 Task: Set up alerts for new listings in Denver, Colorado, within specific school districts.
Action: Mouse pressed left at (271, 234)
Screenshot: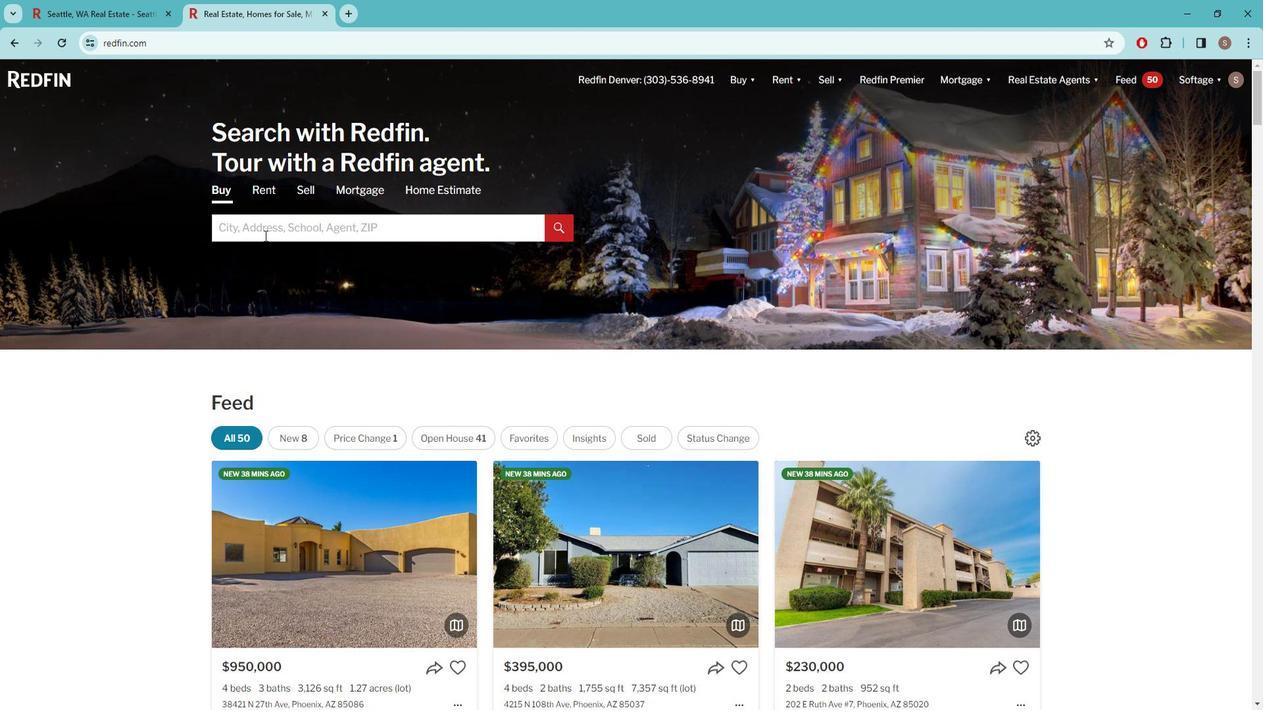 
Action: Key pressed d<Key.caps_lock>ENVER
Screenshot: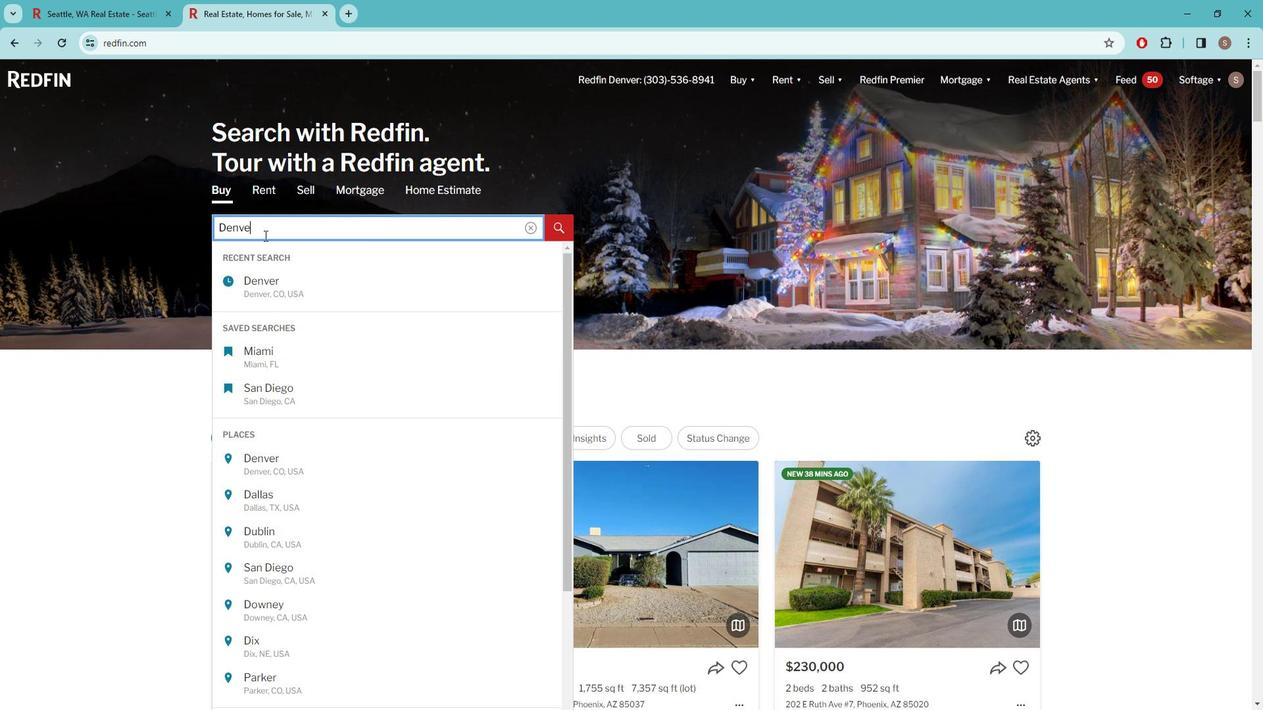 
Action: Mouse moved to (276, 277)
Screenshot: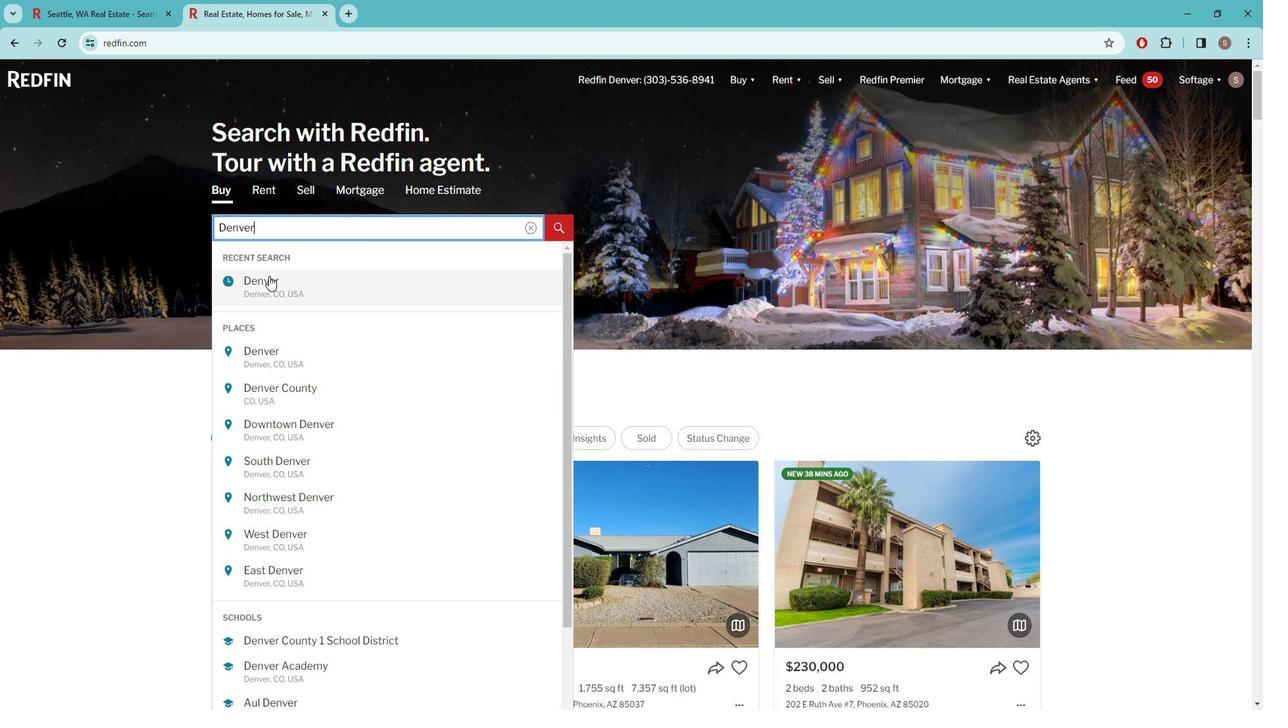 
Action: Mouse pressed left at (276, 277)
Screenshot: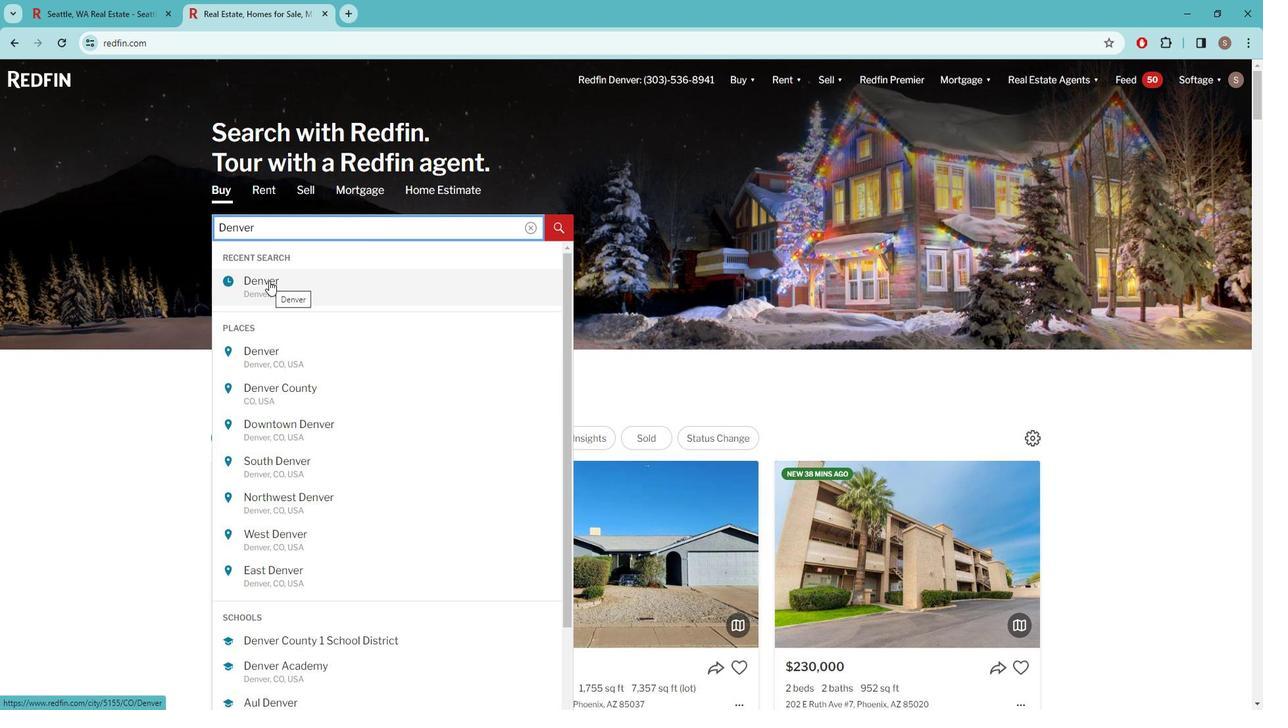 
Action: Mouse moved to (1111, 165)
Screenshot: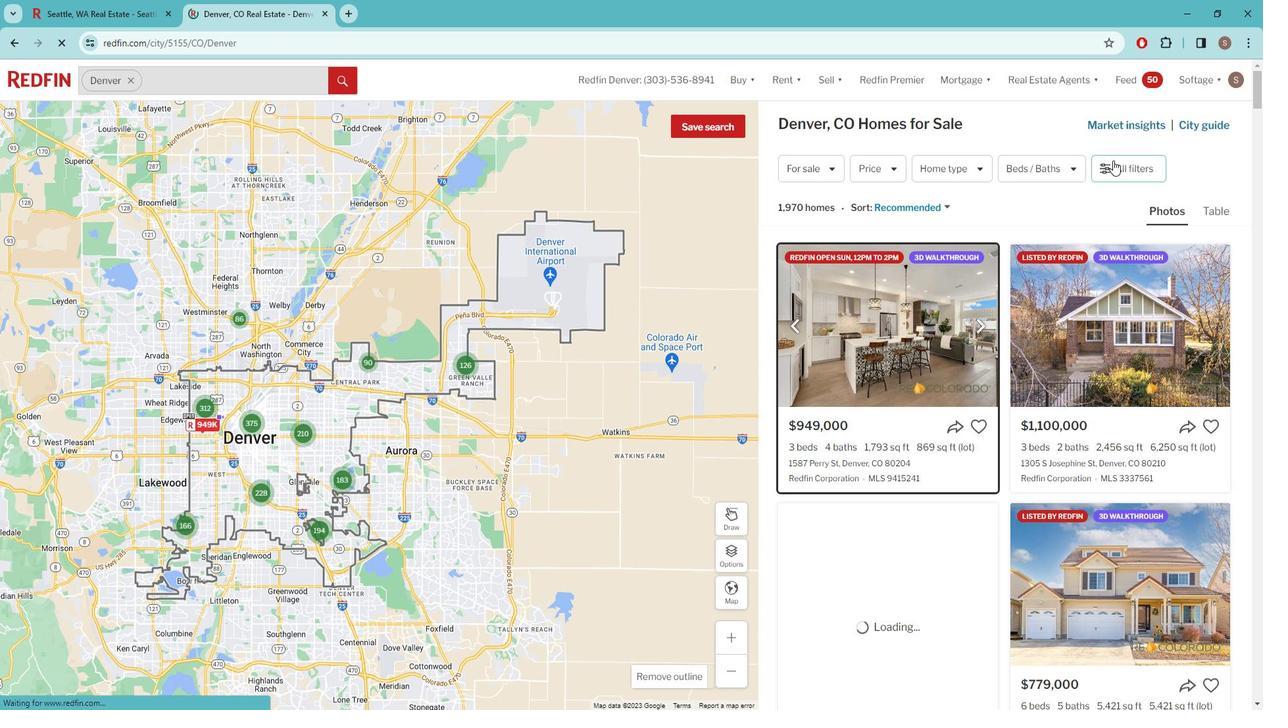 
Action: Mouse pressed left at (1111, 165)
Screenshot: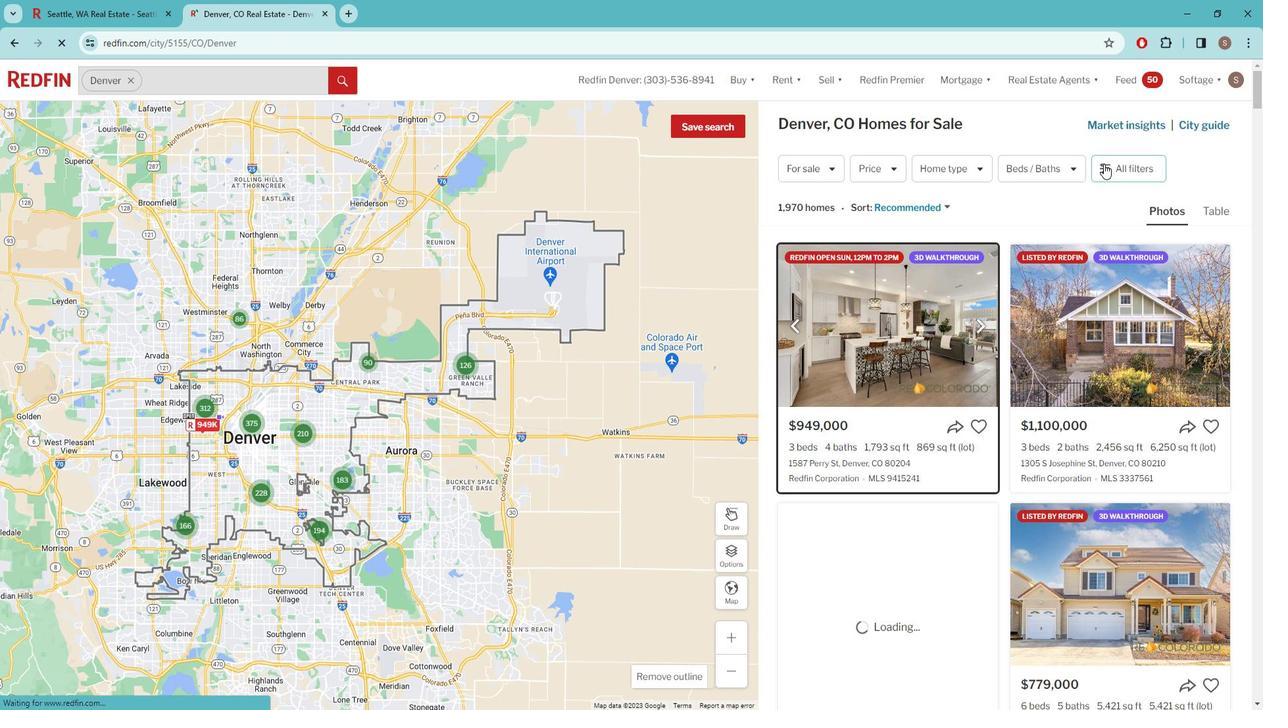 
Action: Mouse pressed left at (1111, 165)
Screenshot: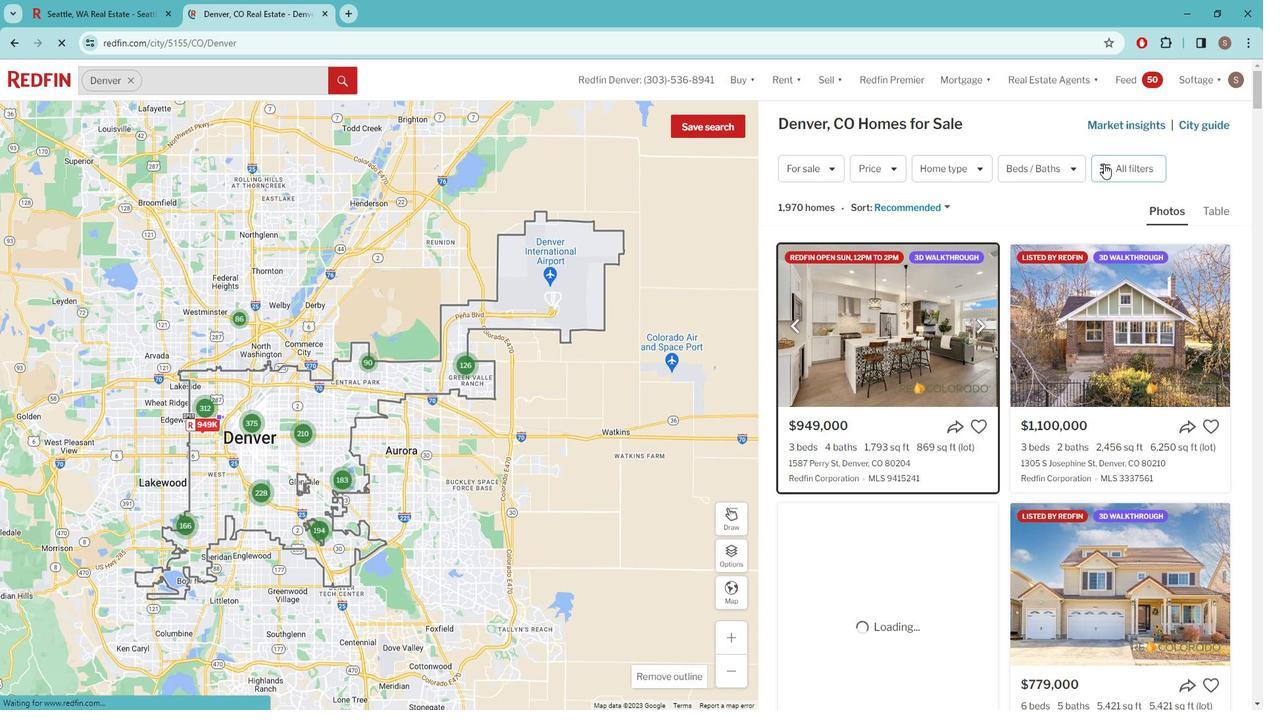 
Action: Mouse moved to (1105, 167)
Screenshot: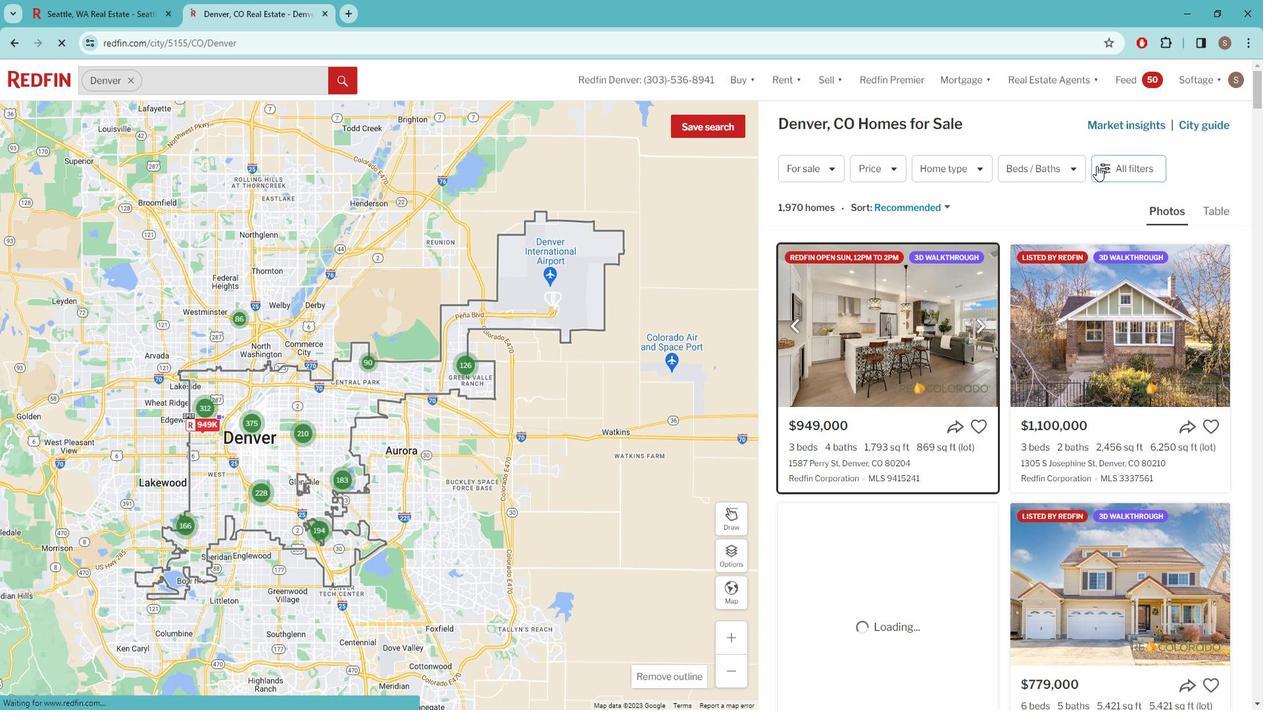 
Action: Mouse pressed left at (1105, 167)
Screenshot: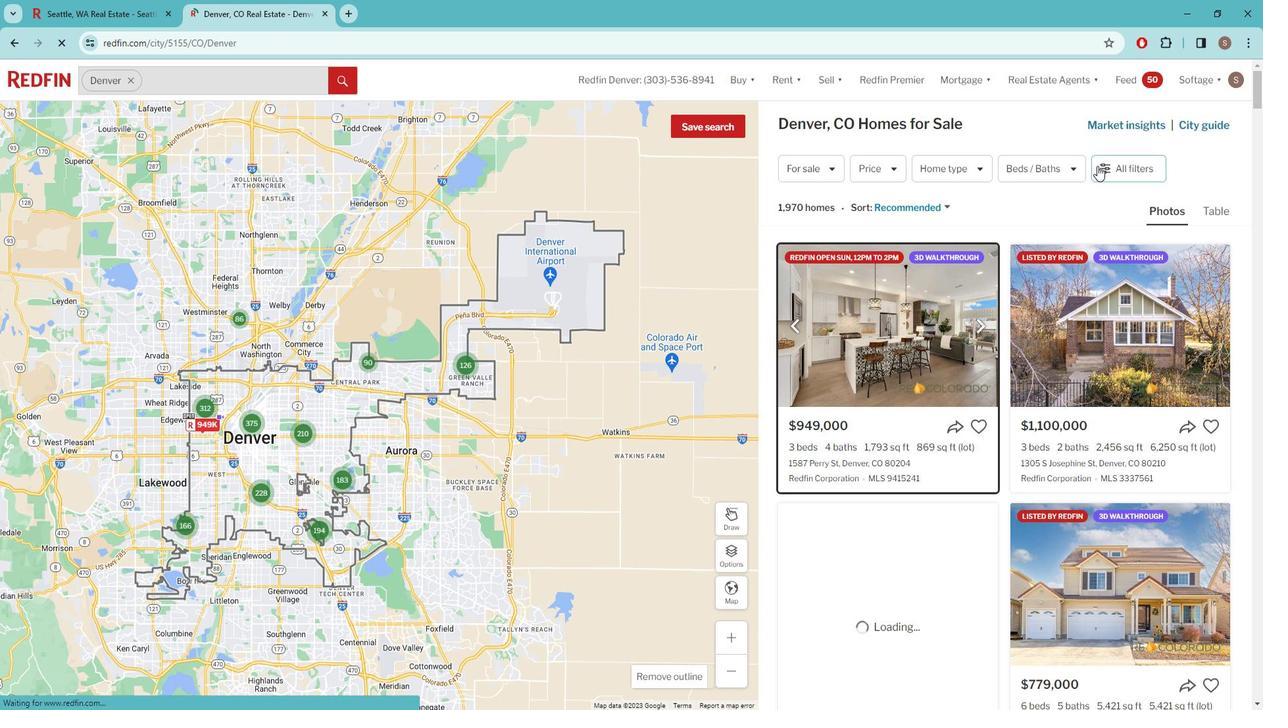 
Action: Mouse moved to (1120, 164)
Screenshot: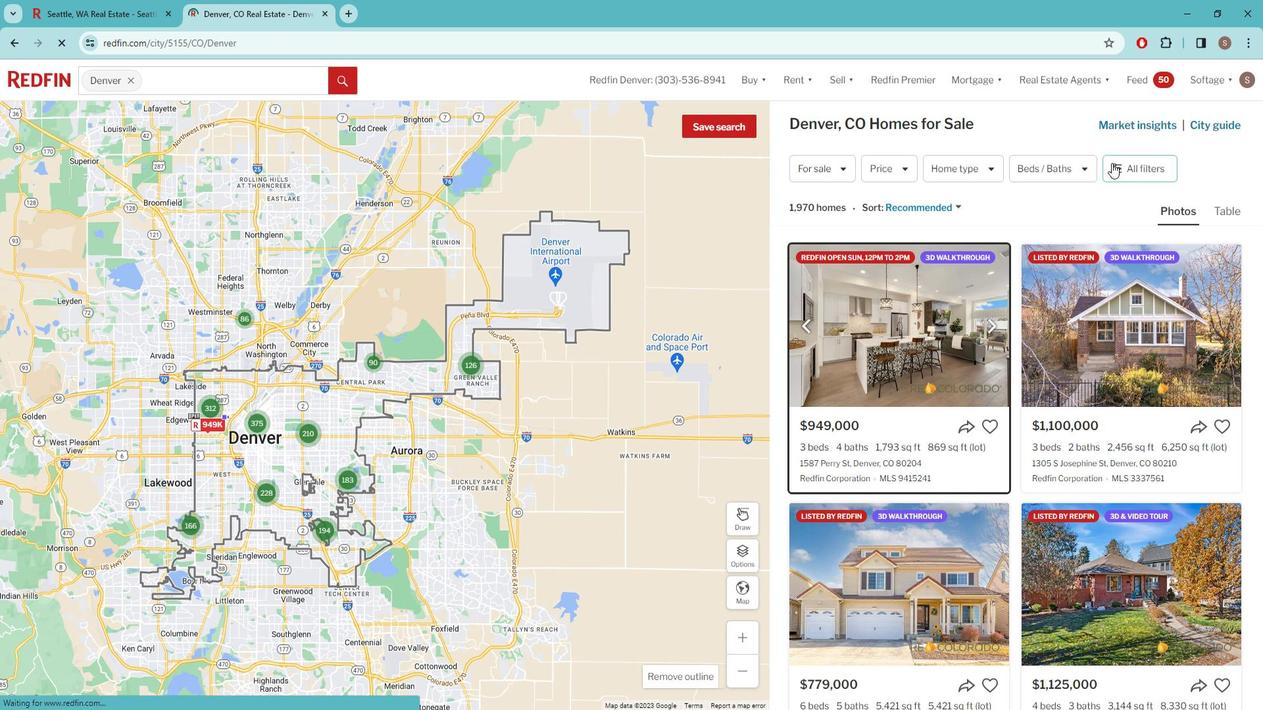 
Action: Mouse pressed left at (1120, 164)
Screenshot: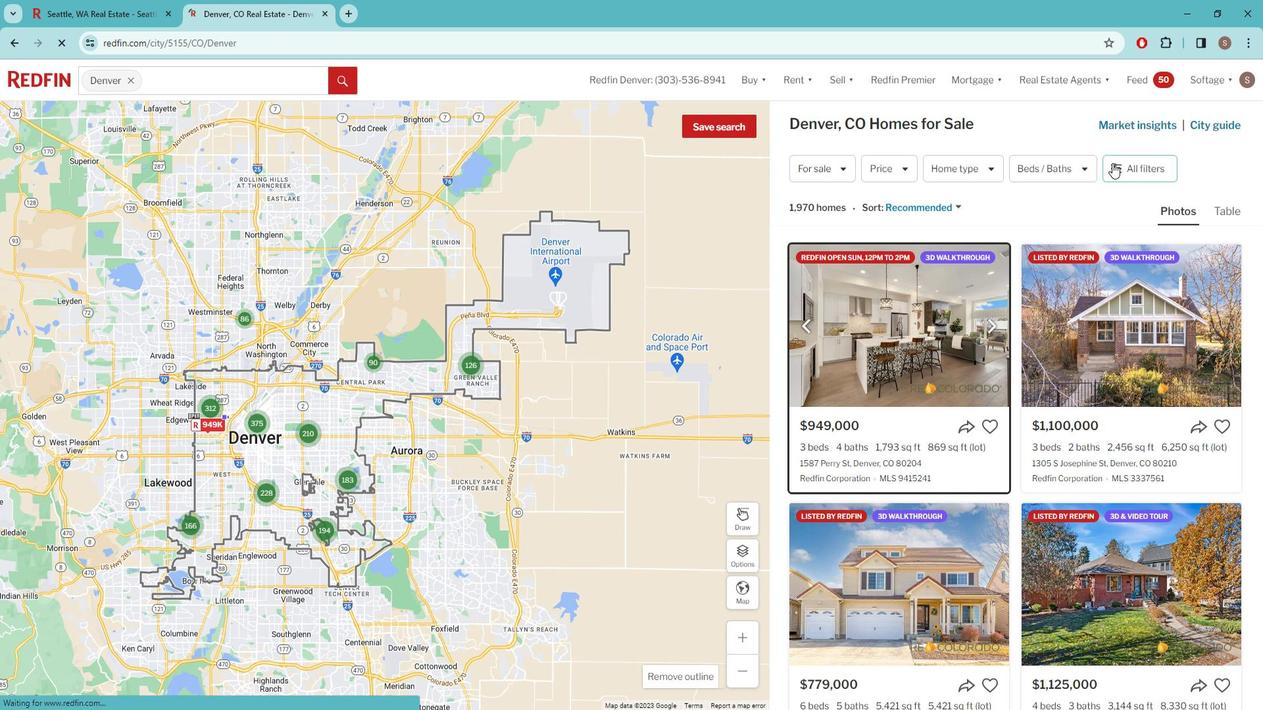 
Action: Mouse moved to (1101, 217)
Screenshot: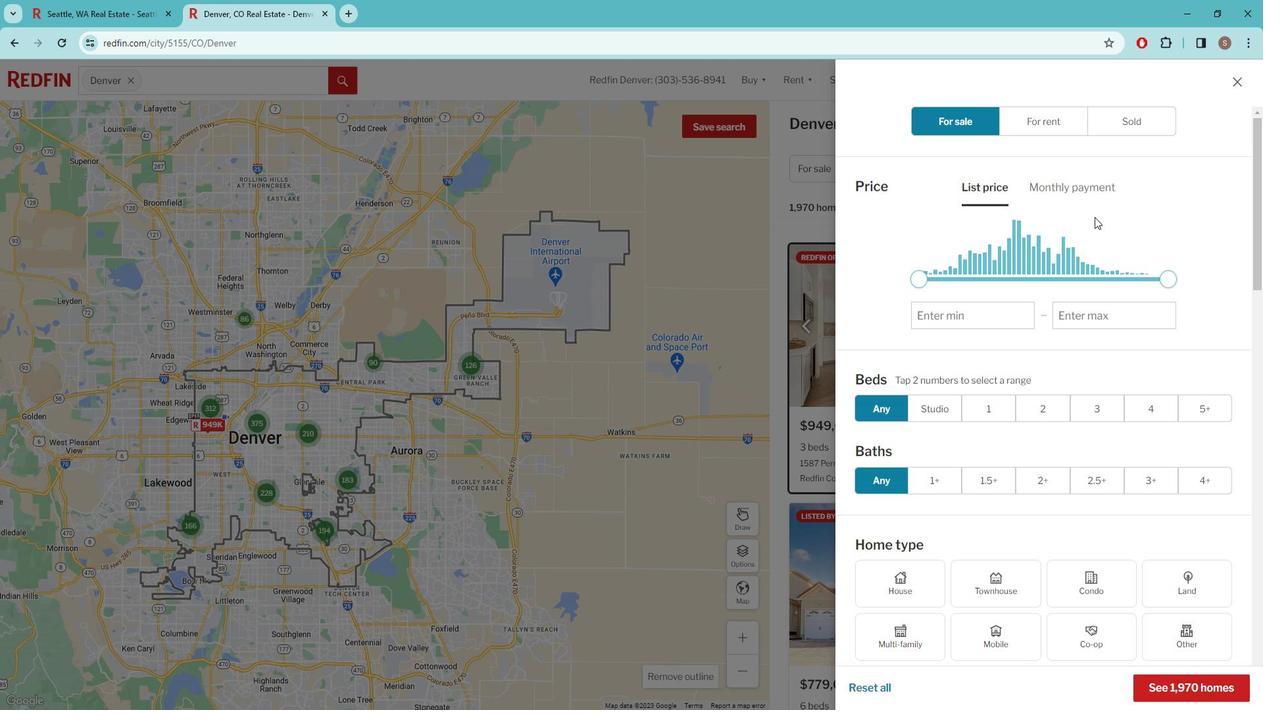 
Action: Mouse scrolled (1101, 216) with delta (0, 0)
Screenshot: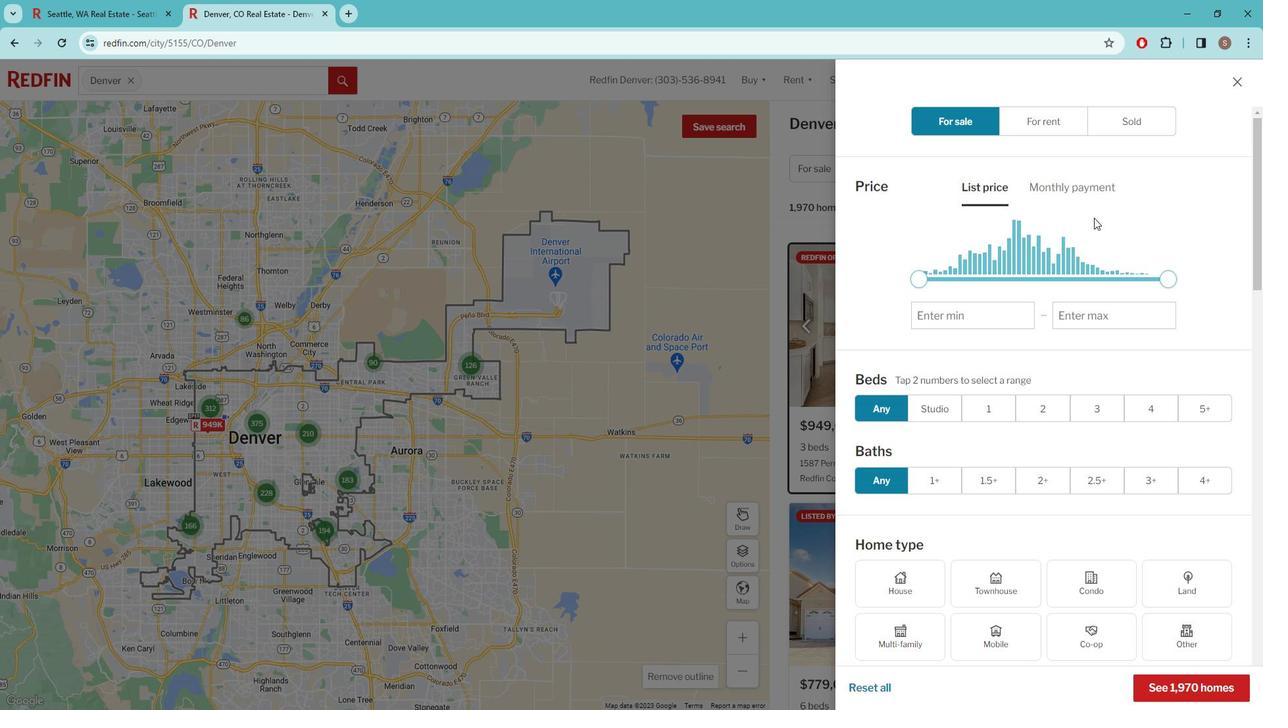 
Action: Mouse scrolled (1101, 216) with delta (0, 0)
Screenshot: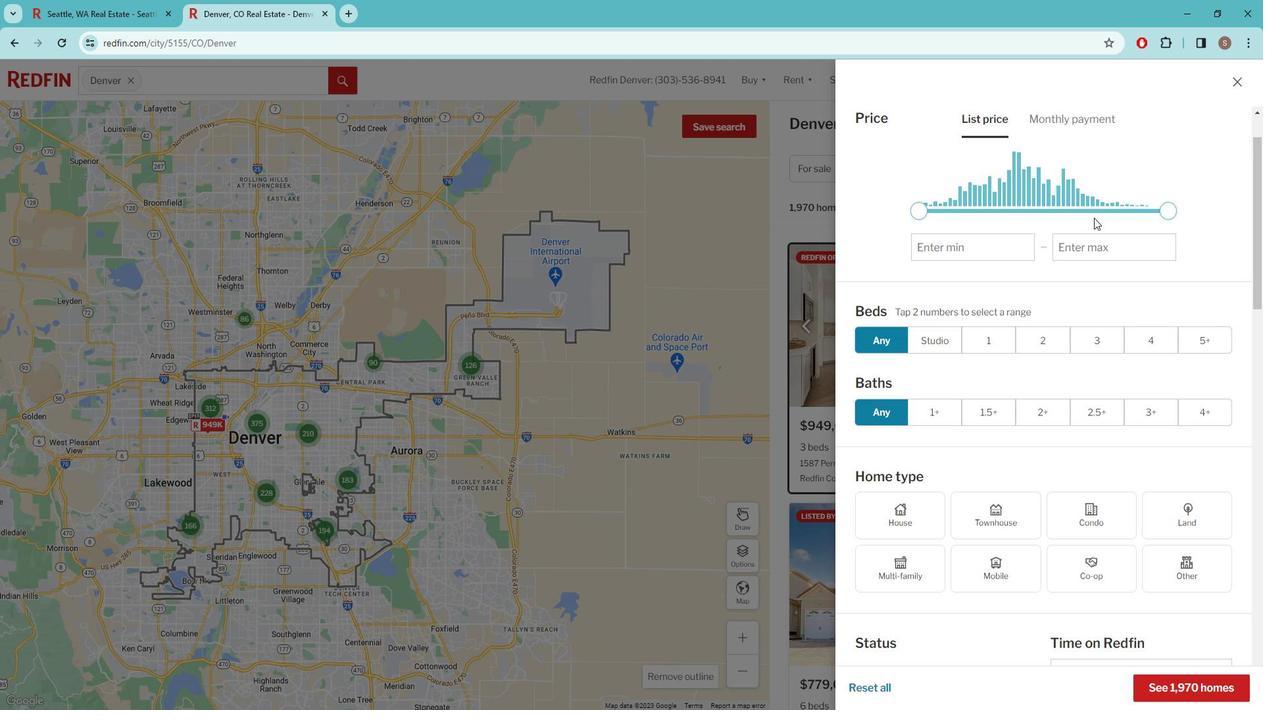
Action: Mouse moved to (1098, 219)
Screenshot: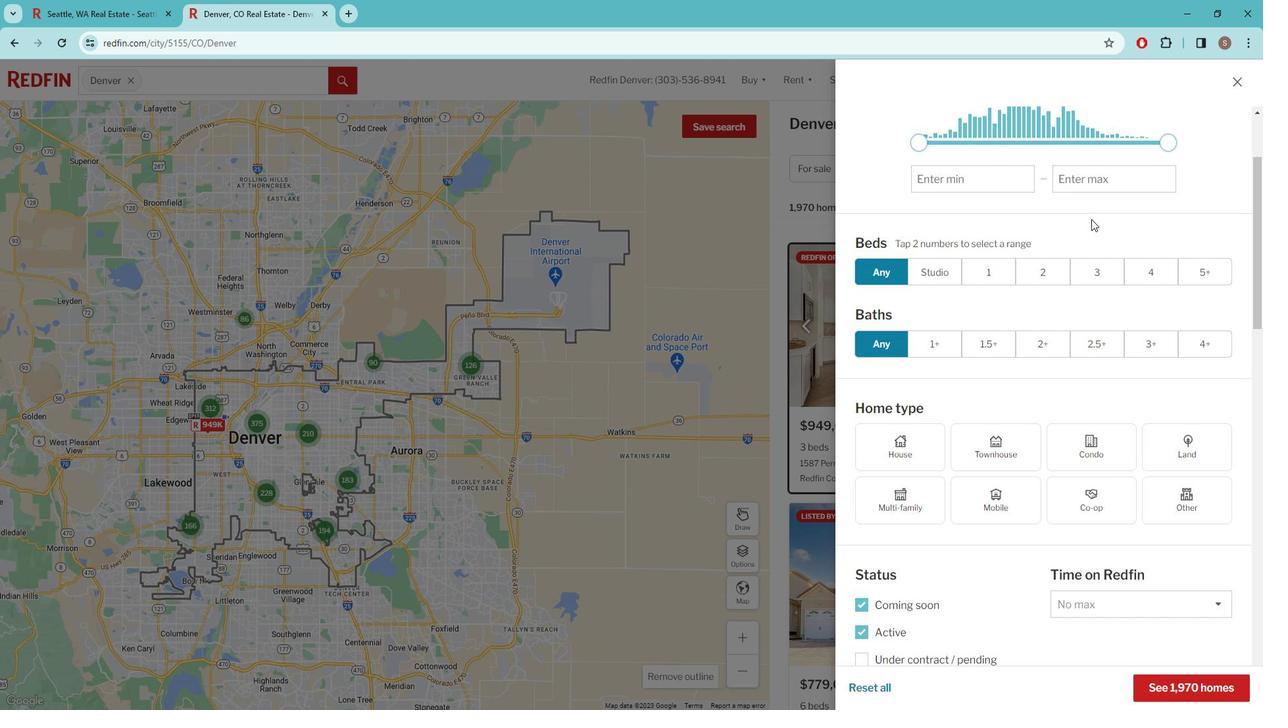 
Action: Mouse scrolled (1098, 218) with delta (0, 0)
Screenshot: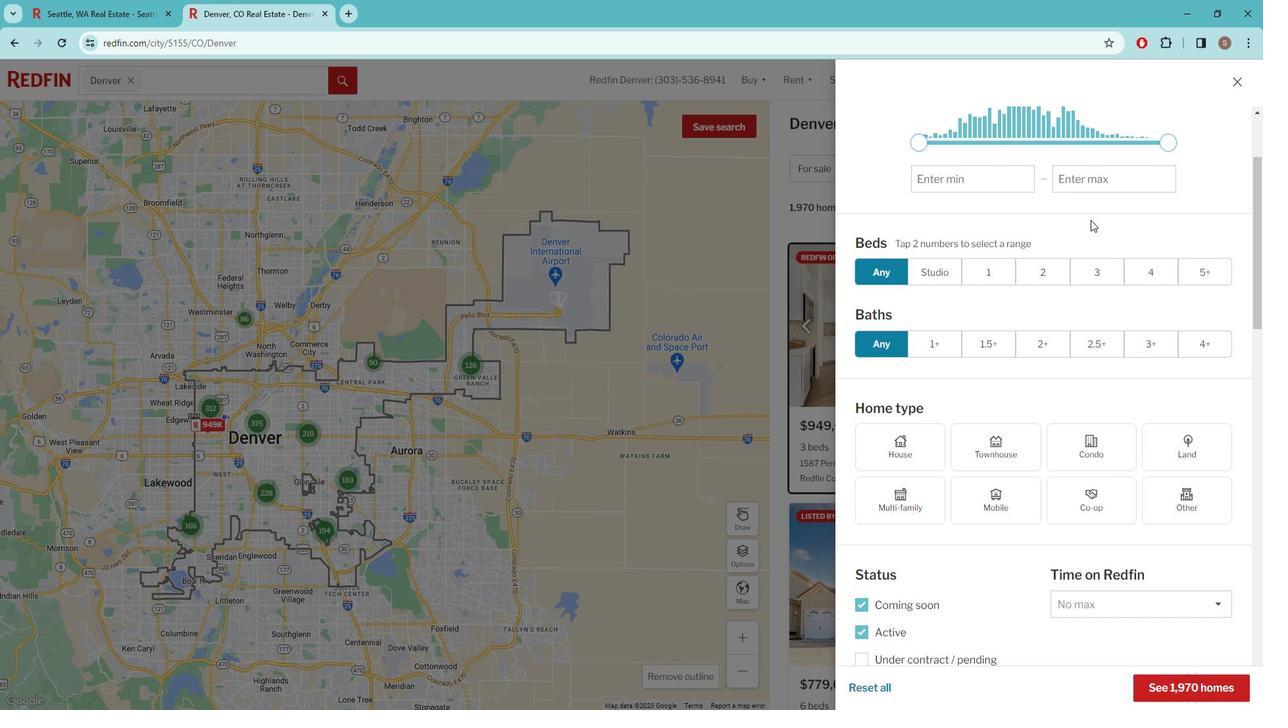 
Action: Mouse moved to (1097, 219)
Screenshot: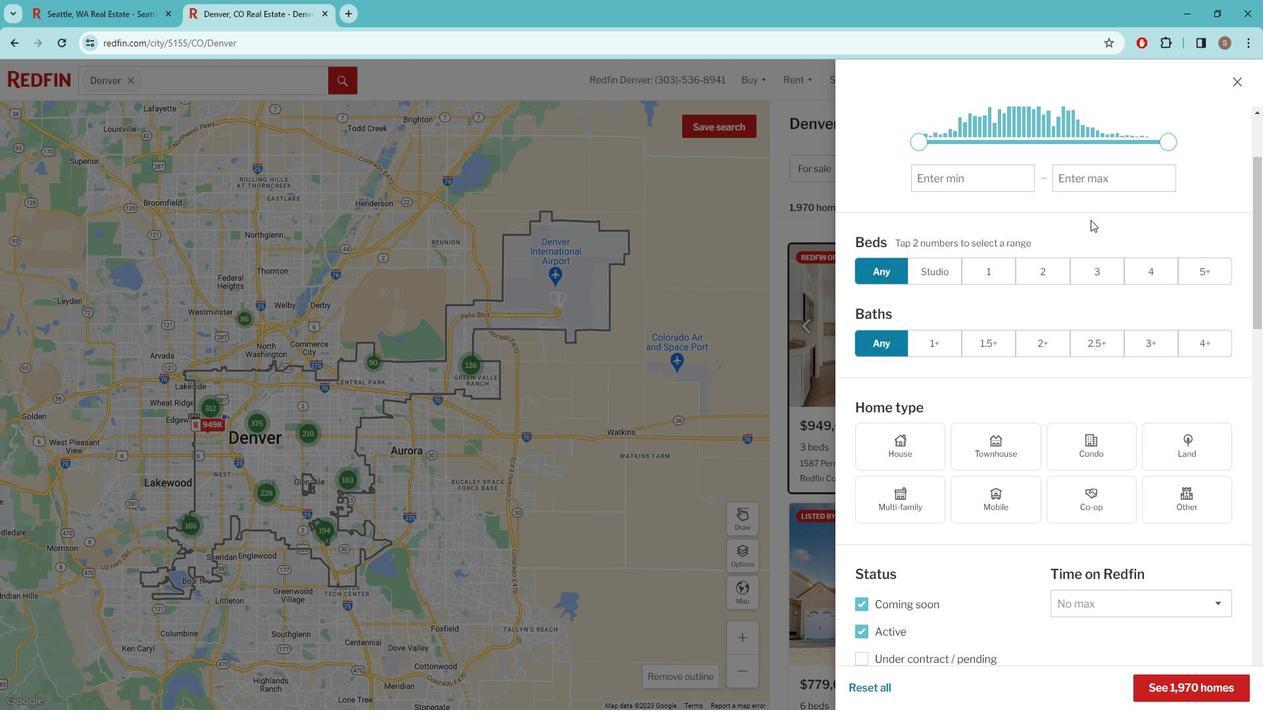 
Action: Mouse scrolled (1097, 218) with delta (0, 0)
Screenshot: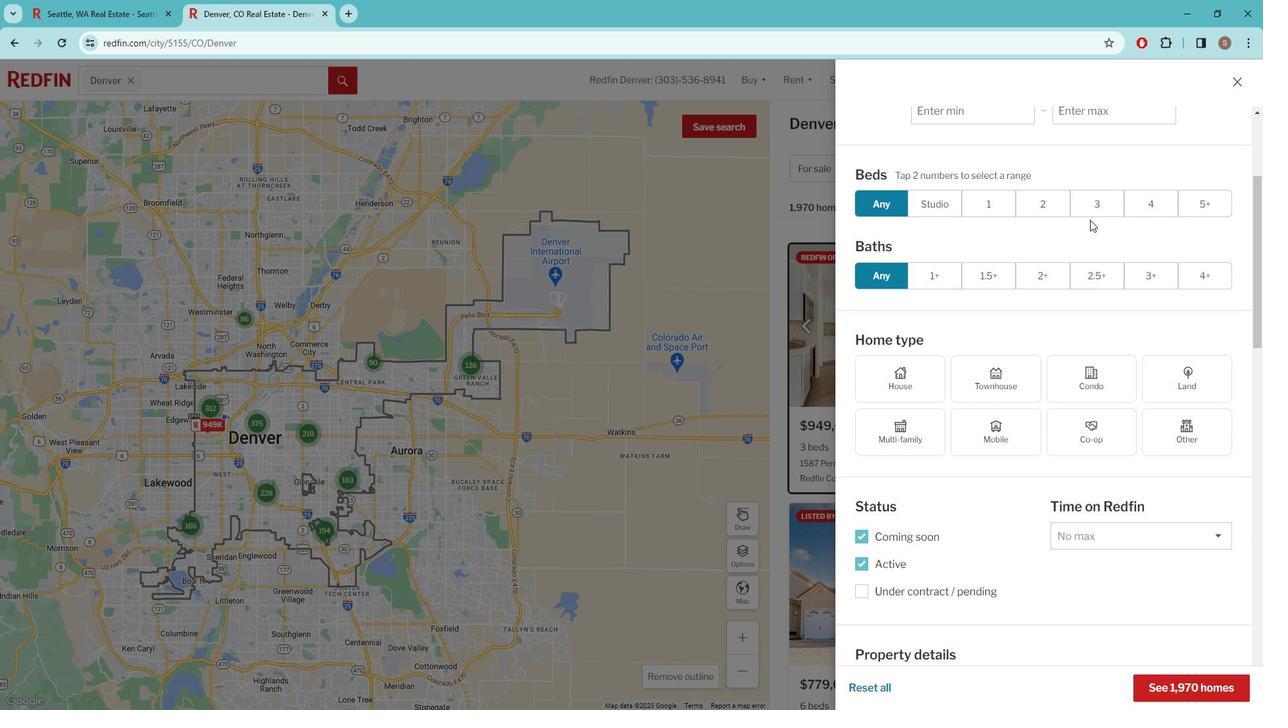 
Action: Mouse scrolled (1097, 218) with delta (0, 0)
Screenshot: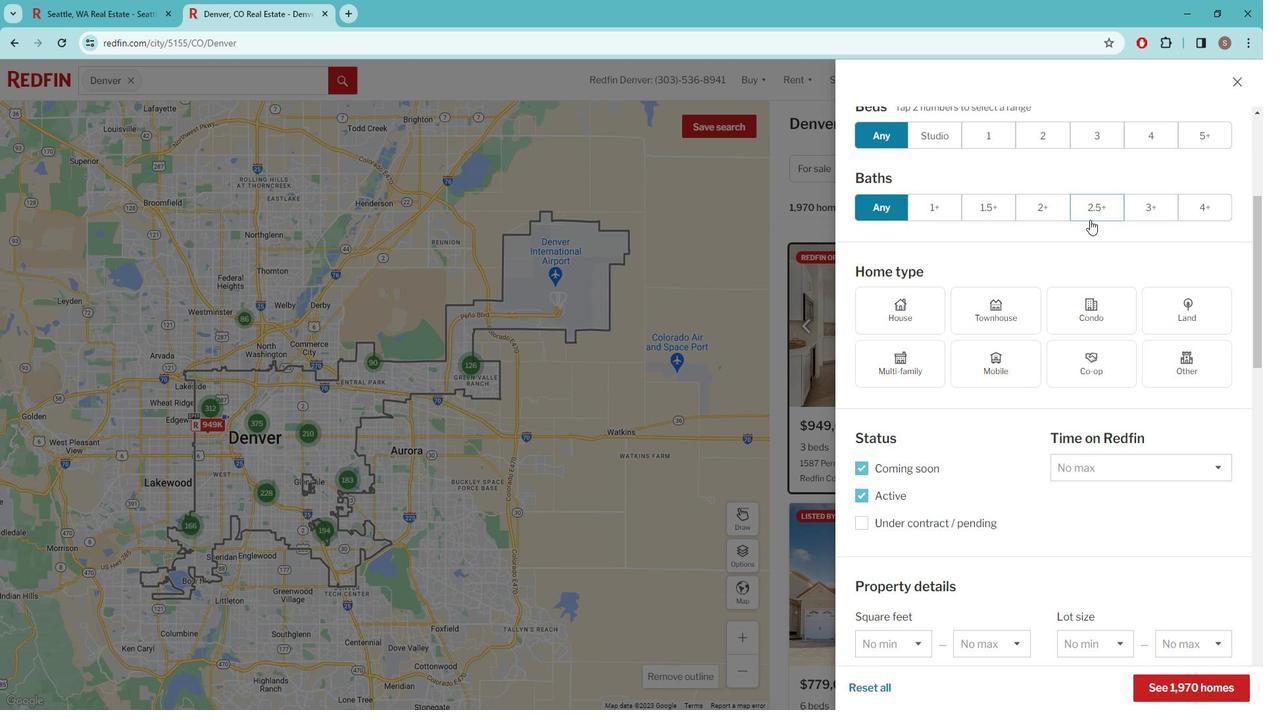 
Action: Mouse moved to (1097, 219)
Screenshot: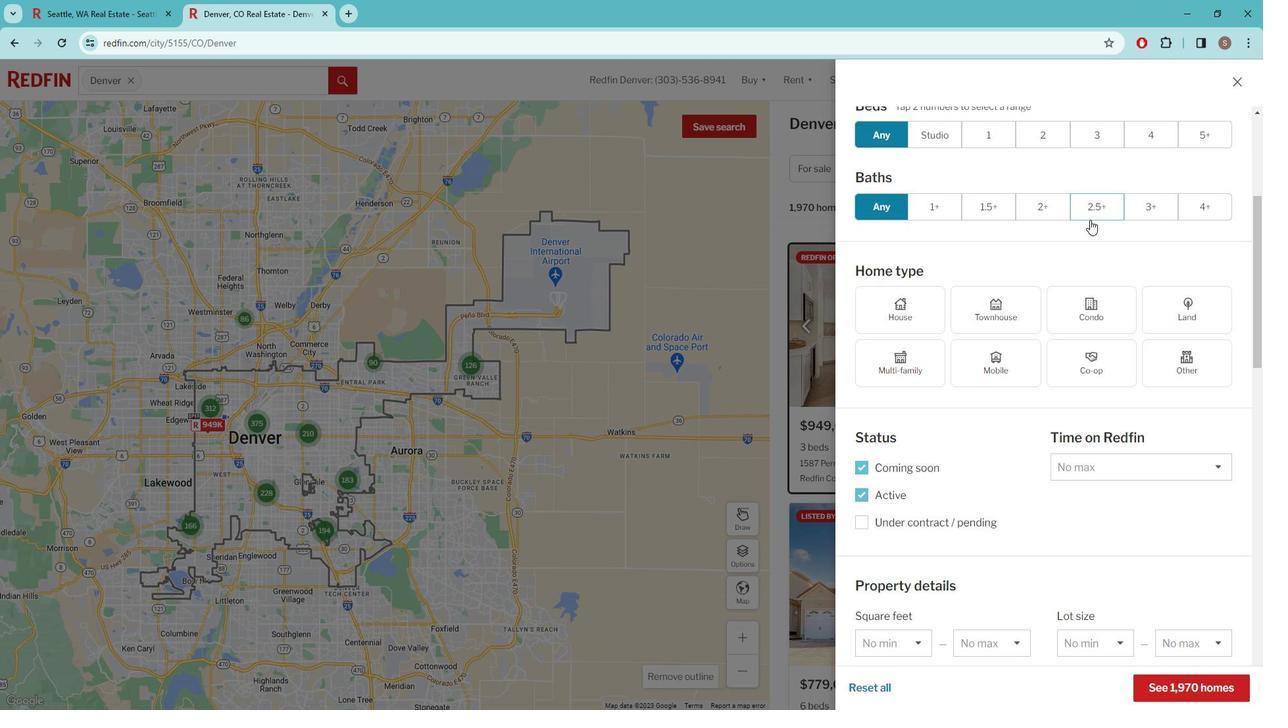 
Action: Mouse scrolled (1097, 218) with delta (0, 0)
Screenshot: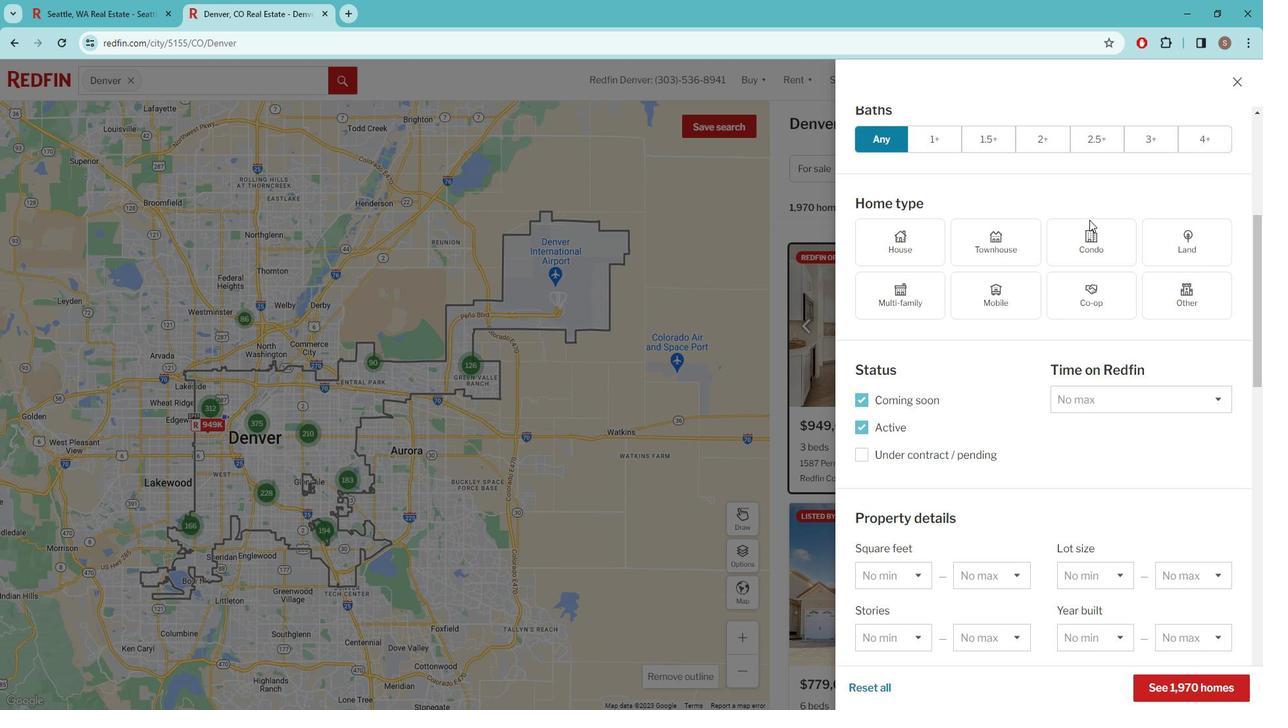 
Action: Mouse scrolled (1097, 218) with delta (0, 0)
Screenshot: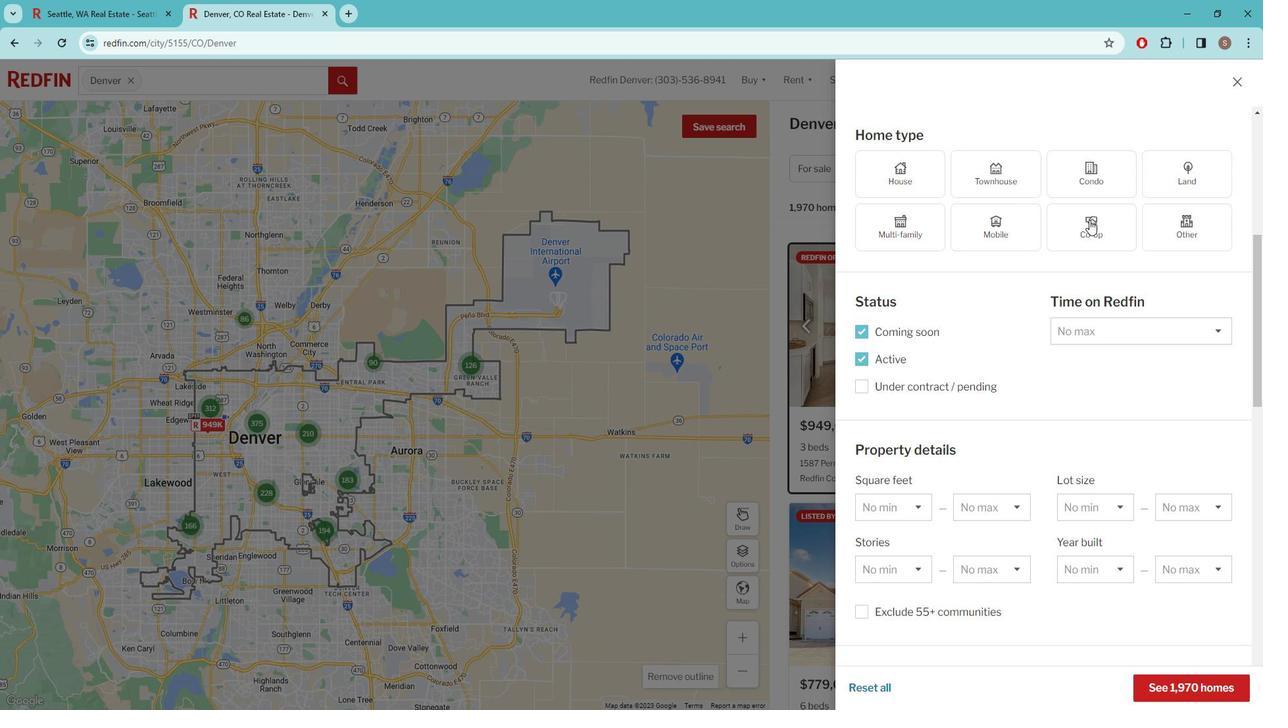 
Action: Mouse moved to (1096, 219)
Screenshot: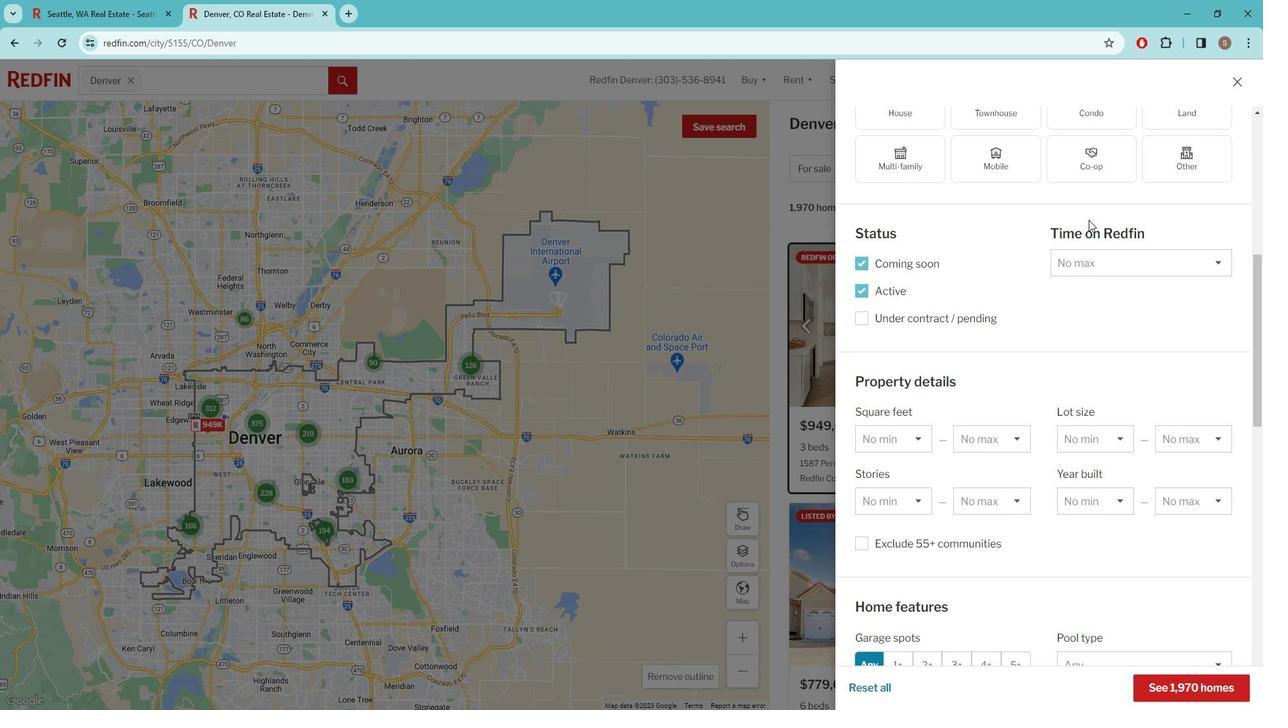 
Action: Mouse scrolled (1096, 219) with delta (0, 0)
Screenshot: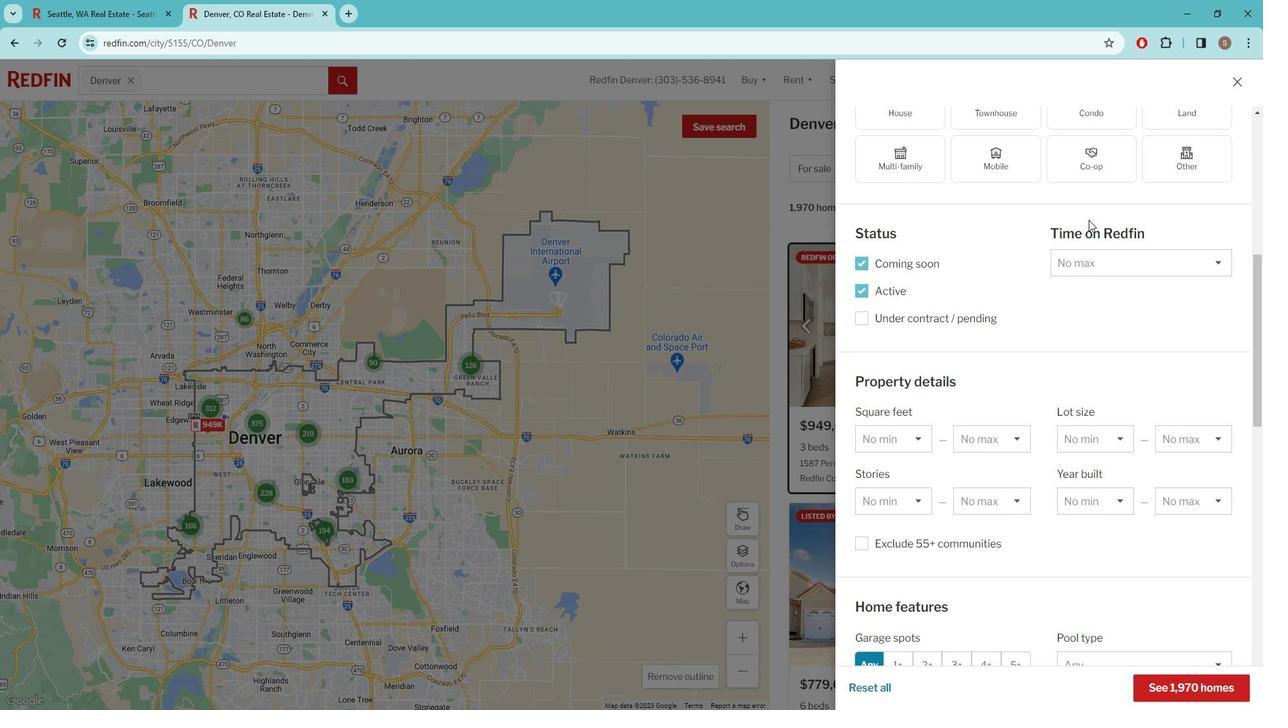 
Action: Mouse moved to (1096, 219)
Screenshot: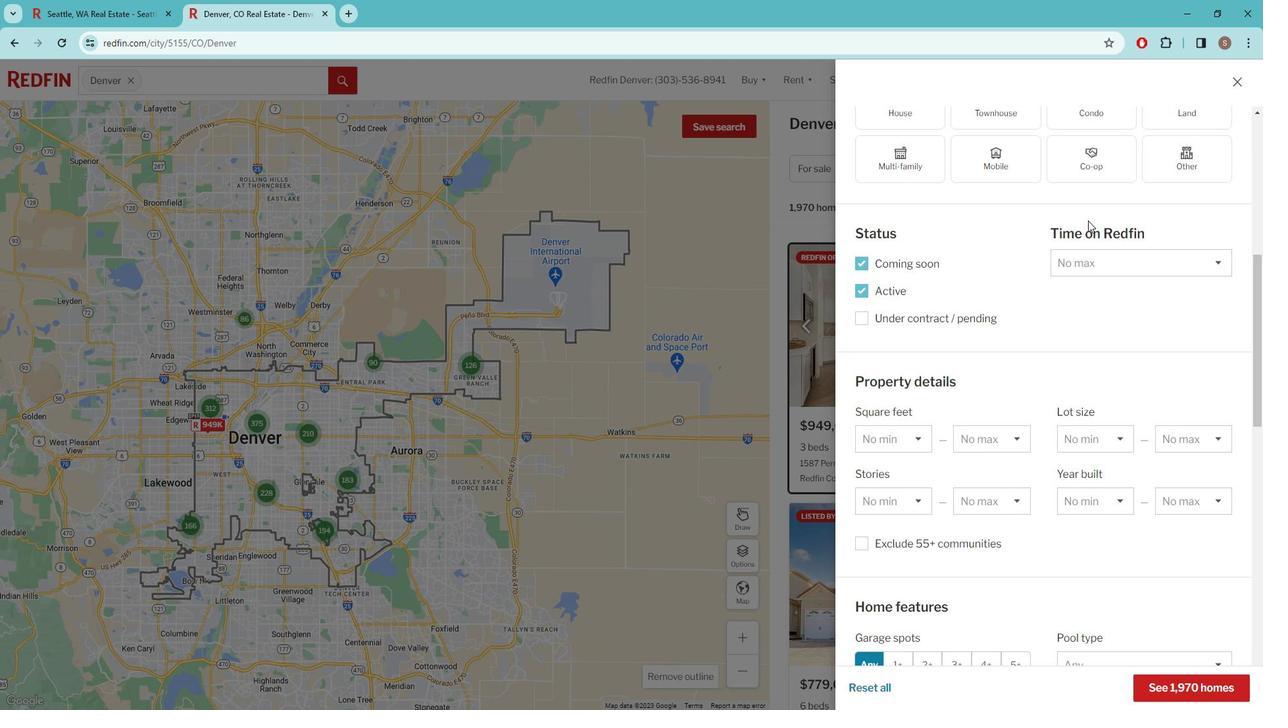 
Action: Mouse scrolled (1096, 219) with delta (0, 0)
Screenshot: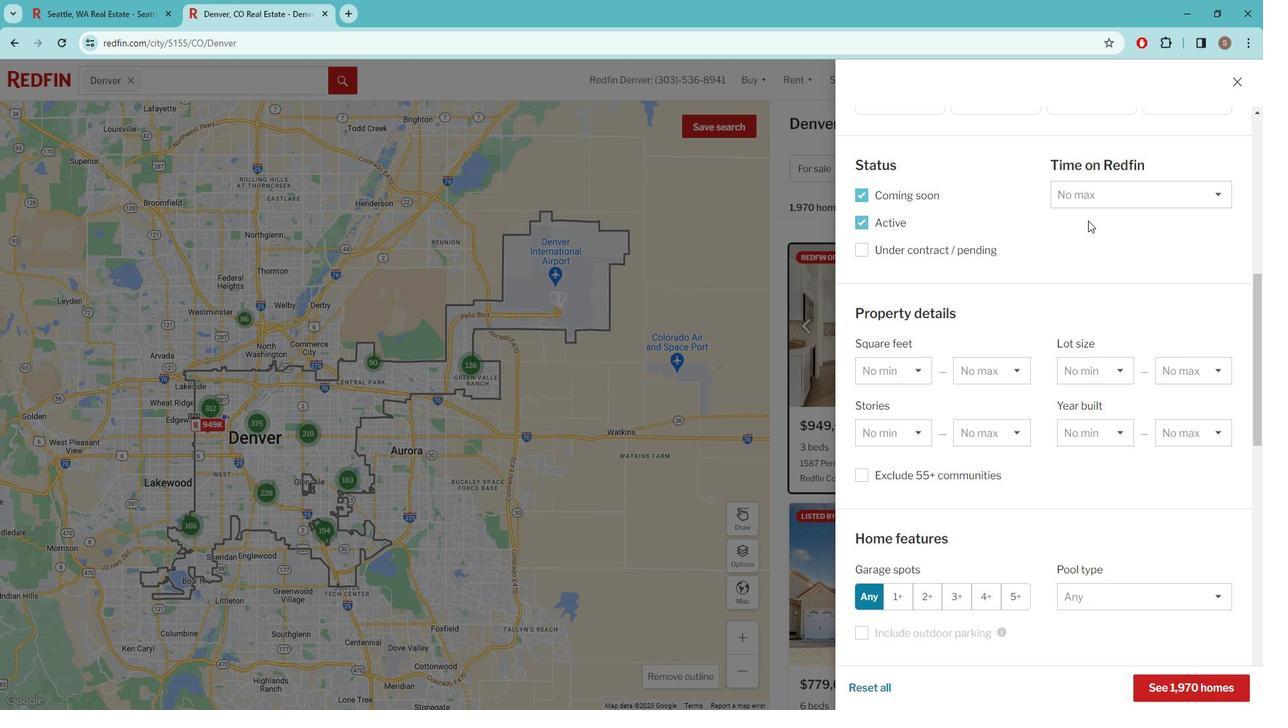 
Action: Mouse moved to (1094, 220)
Screenshot: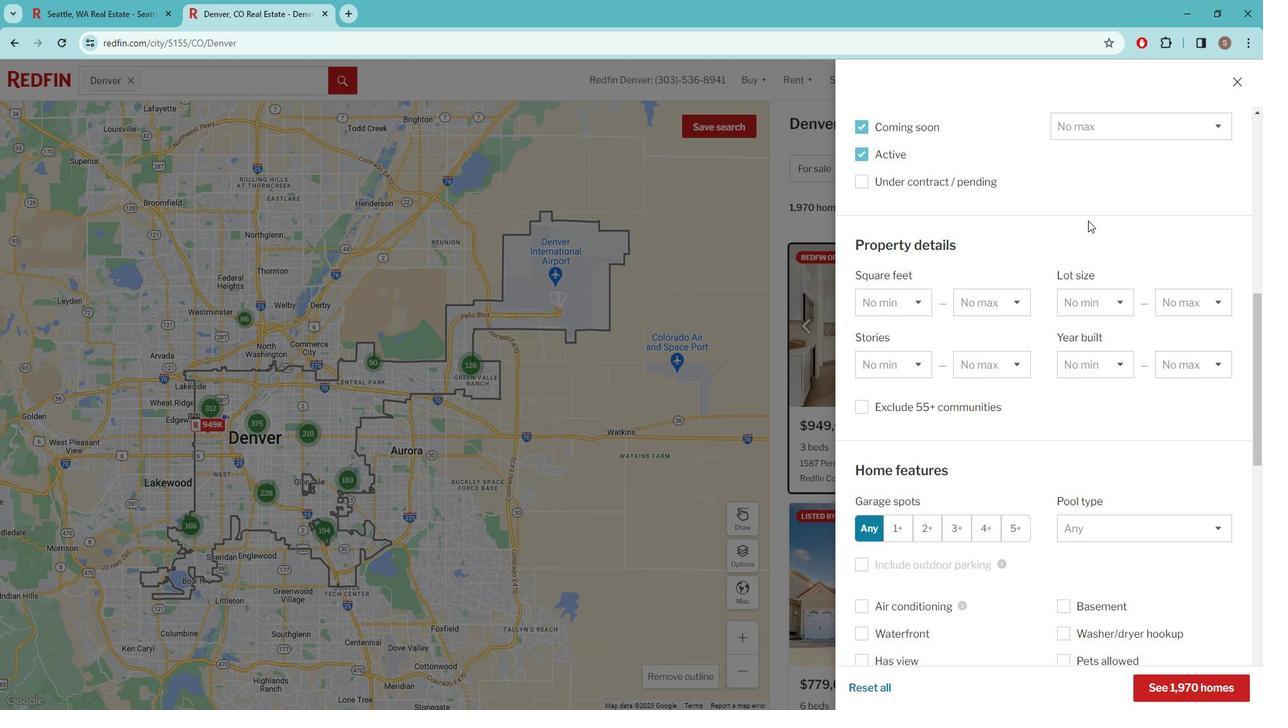 
Action: Mouse scrolled (1094, 219) with delta (0, 0)
Screenshot: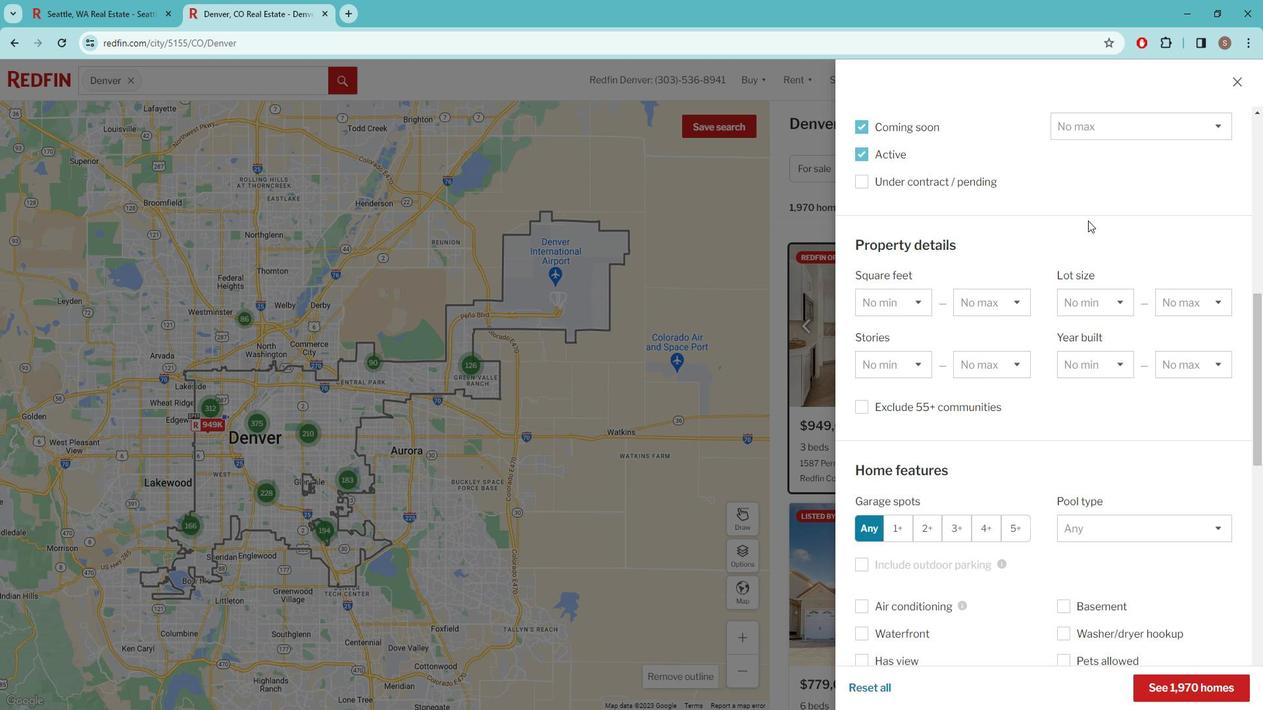 
Action: Mouse moved to (1093, 221)
Screenshot: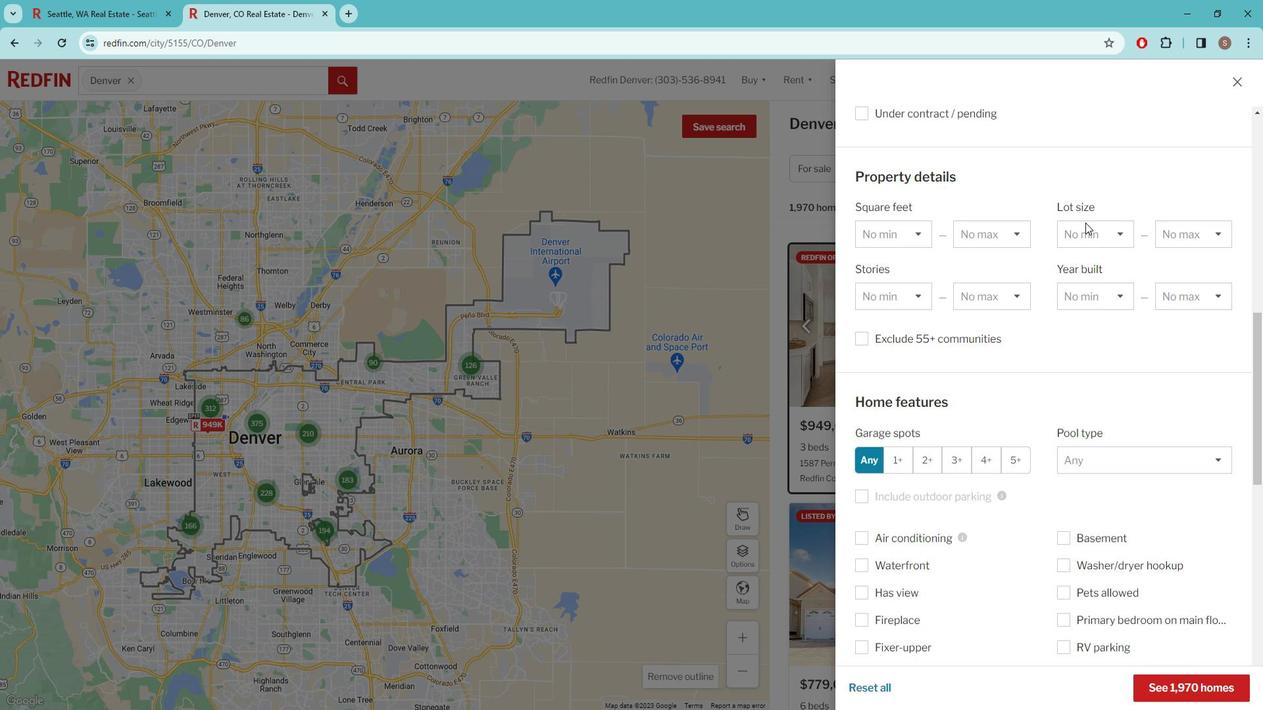 
Action: Mouse scrolled (1093, 221) with delta (0, 0)
Screenshot: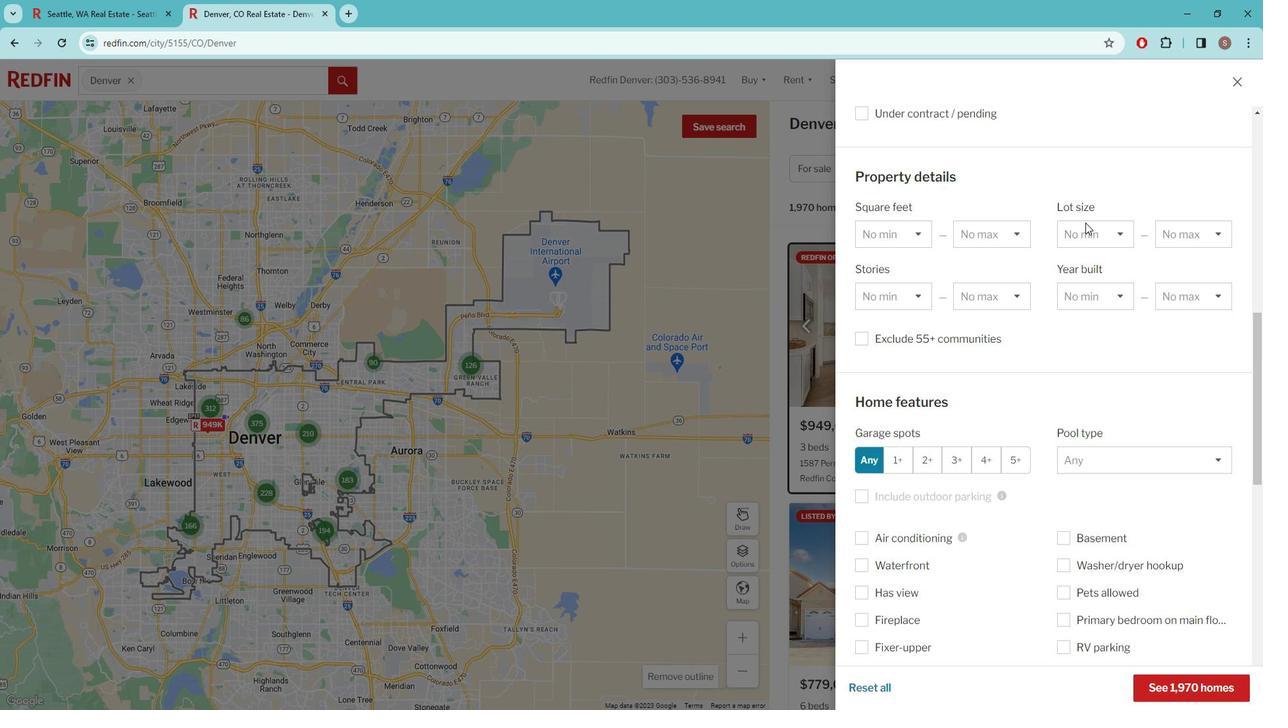 
Action: Mouse moved to (1091, 222)
Screenshot: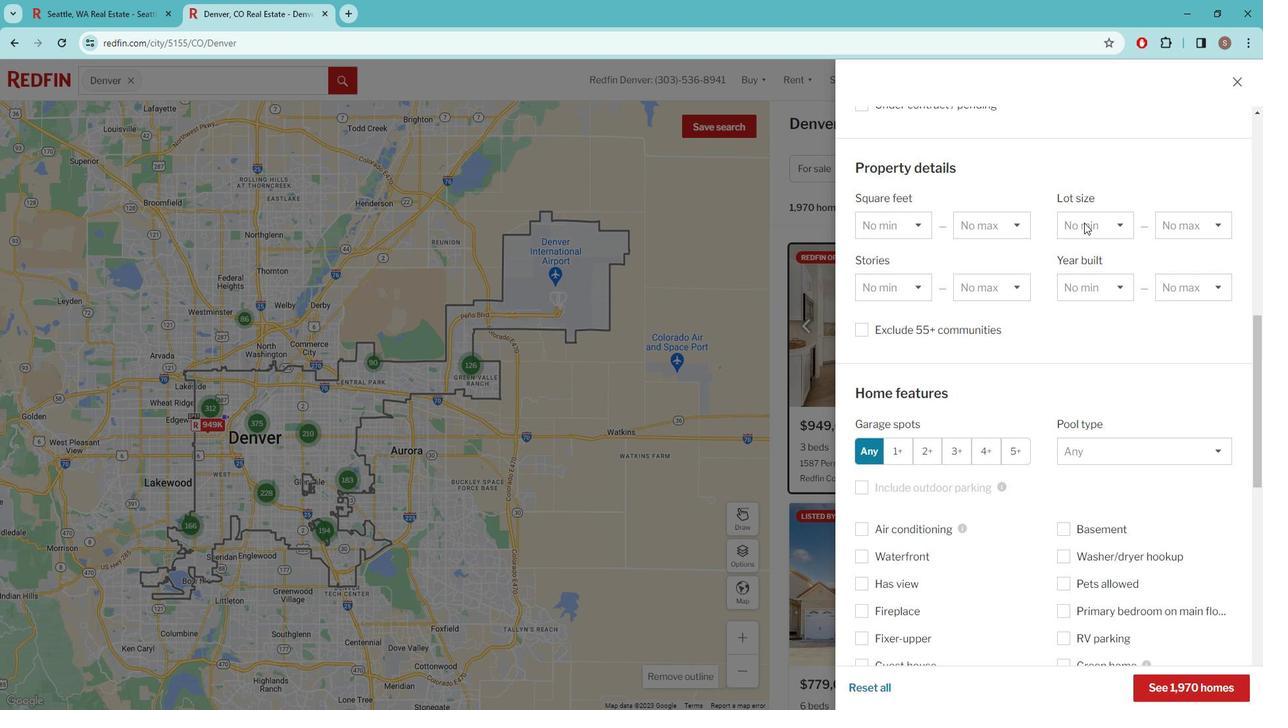 
Action: Mouse scrolled (1091, 221) with delta (0, 0)
Screenshot: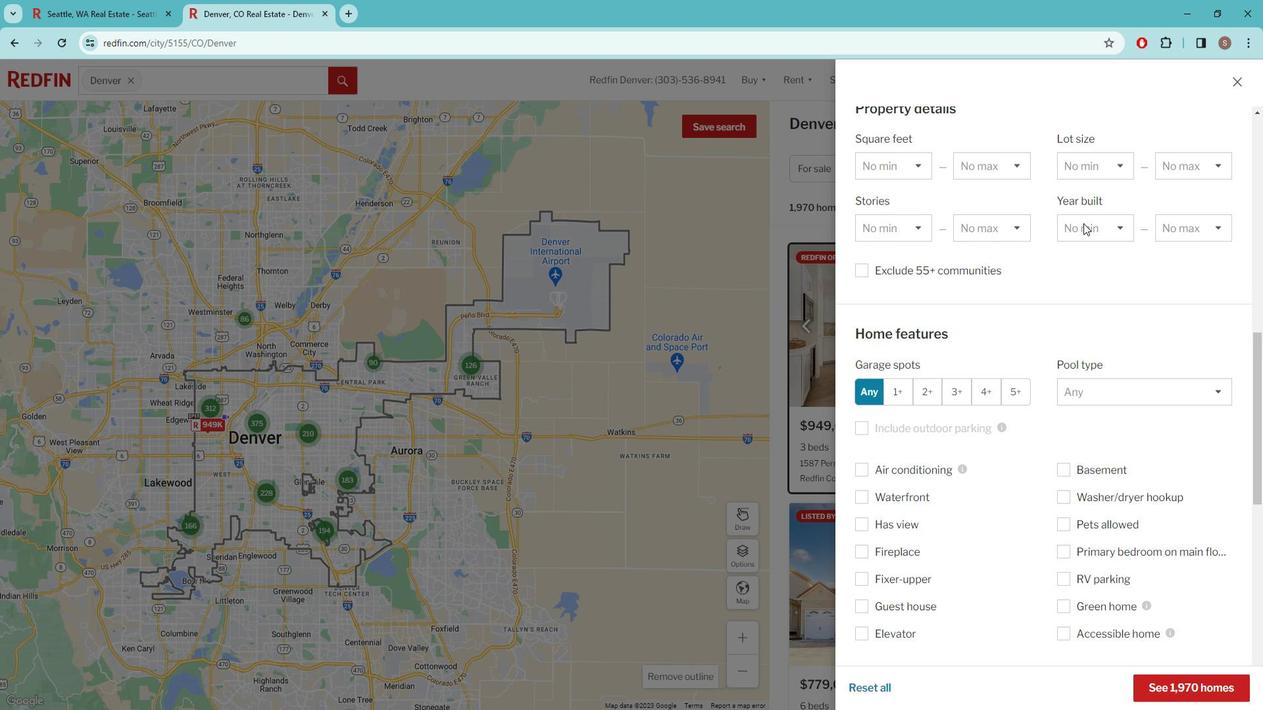 
Action: Mouse scrolled (1091, 221) with delta (0, 0)
Screenshot: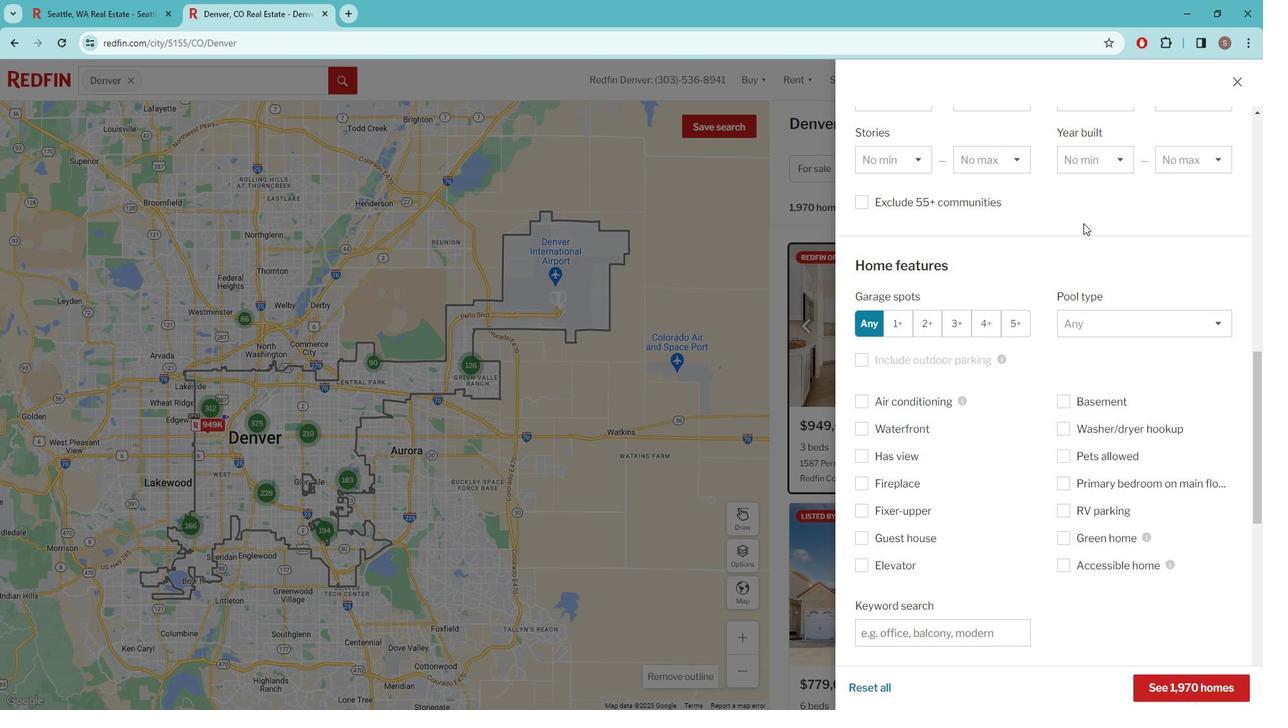 
Action: Mouse scrolled (1091, 221) with delta (0, 0)
Screenshot: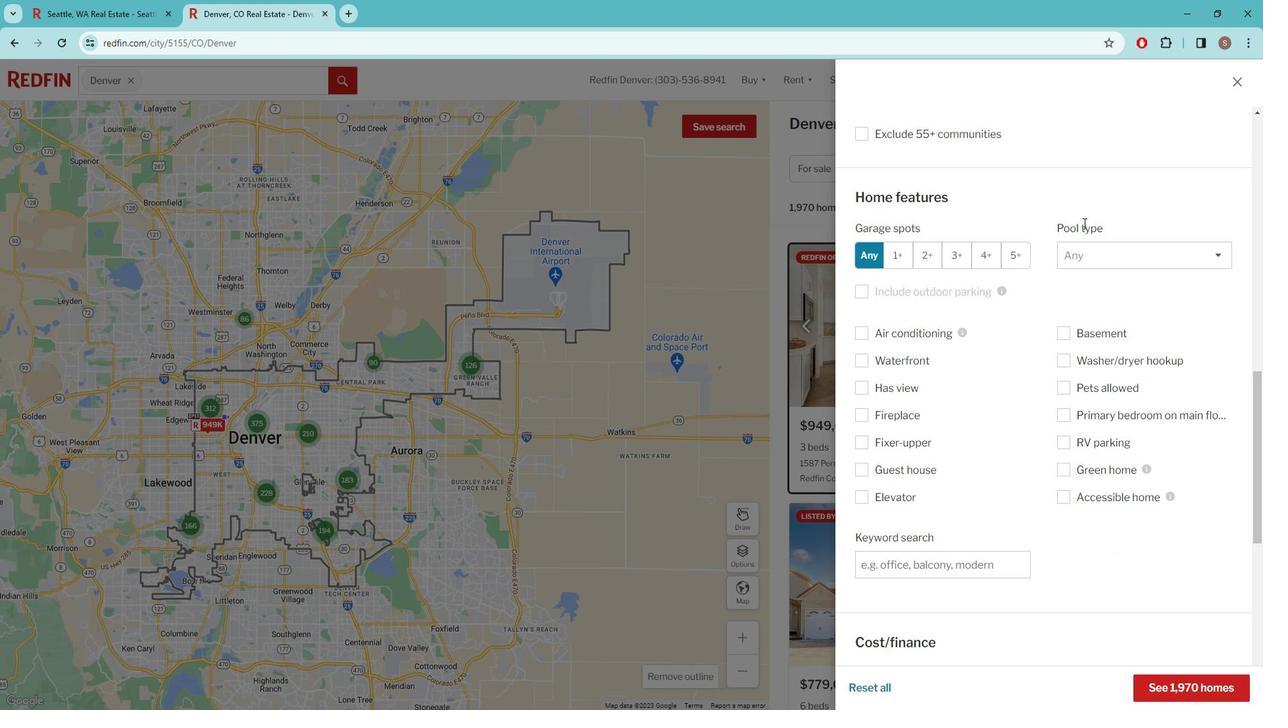 
Action: Mouse scrolled (1091, 221) with delta (0, 0)
Screenshot: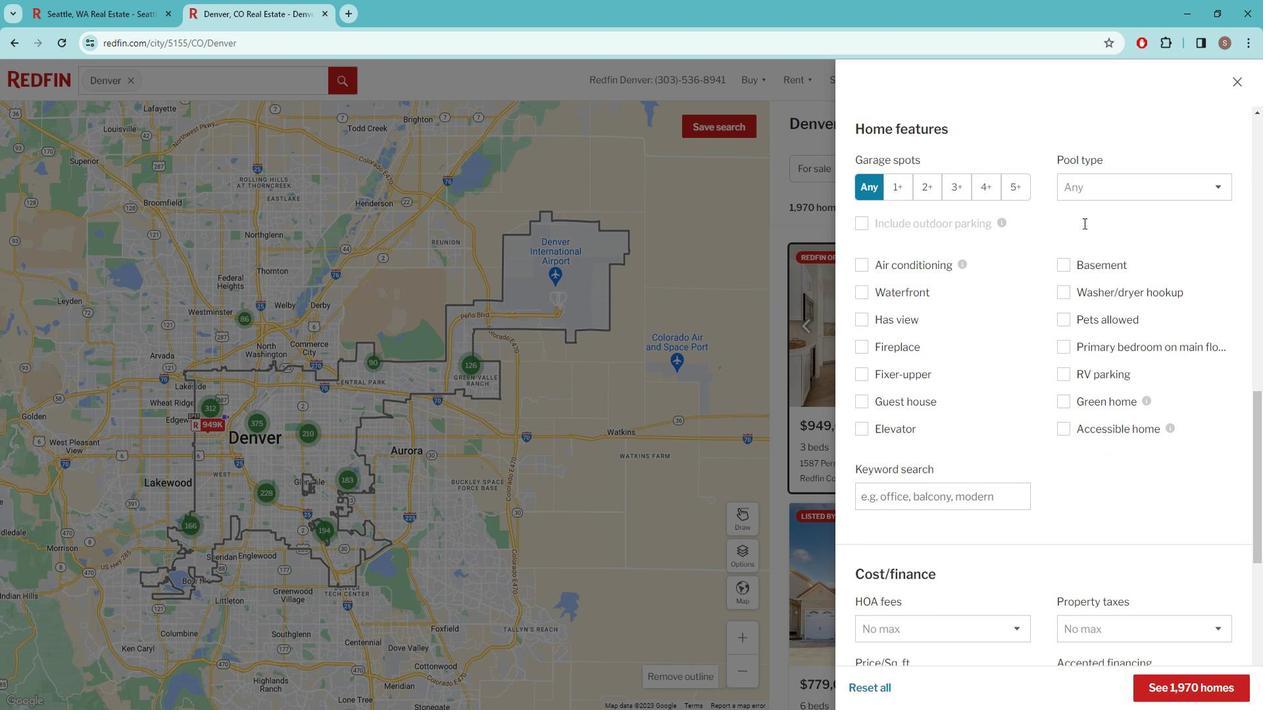 
Action: Mouse moved to (914, 421)
Screenshot: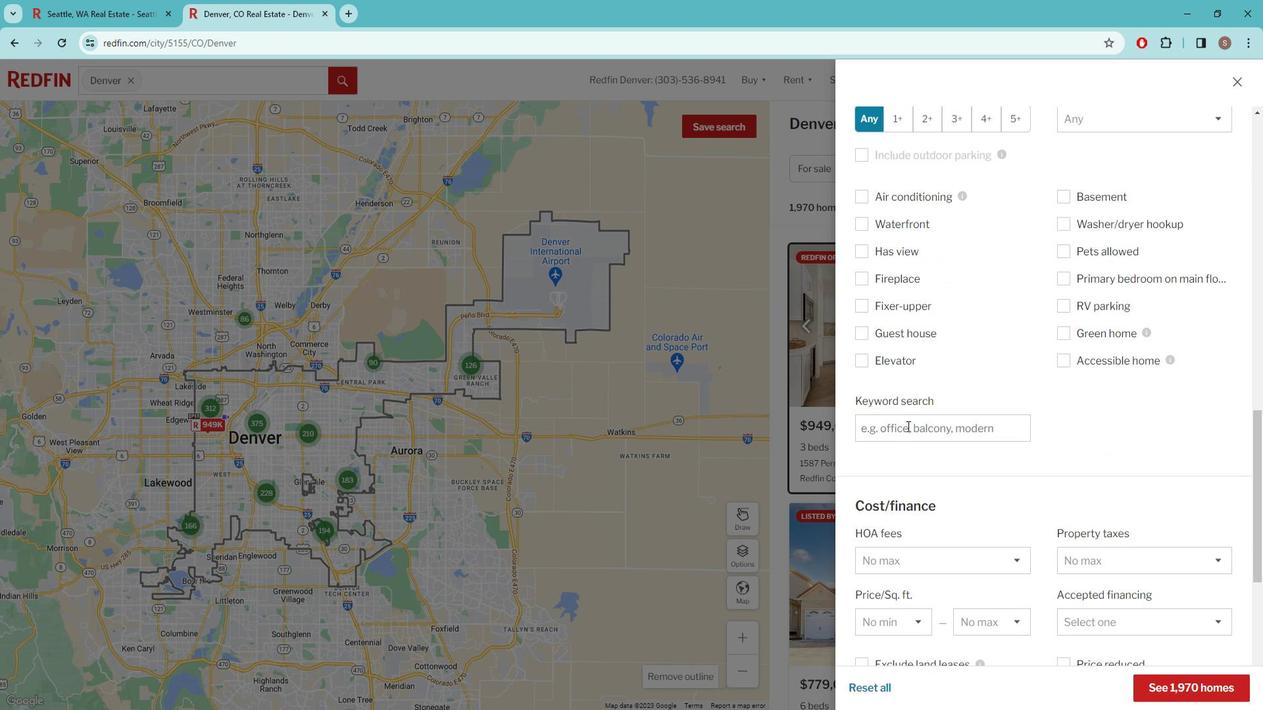 
Action: Mouse pressed left at (914, 421)
Screenshot: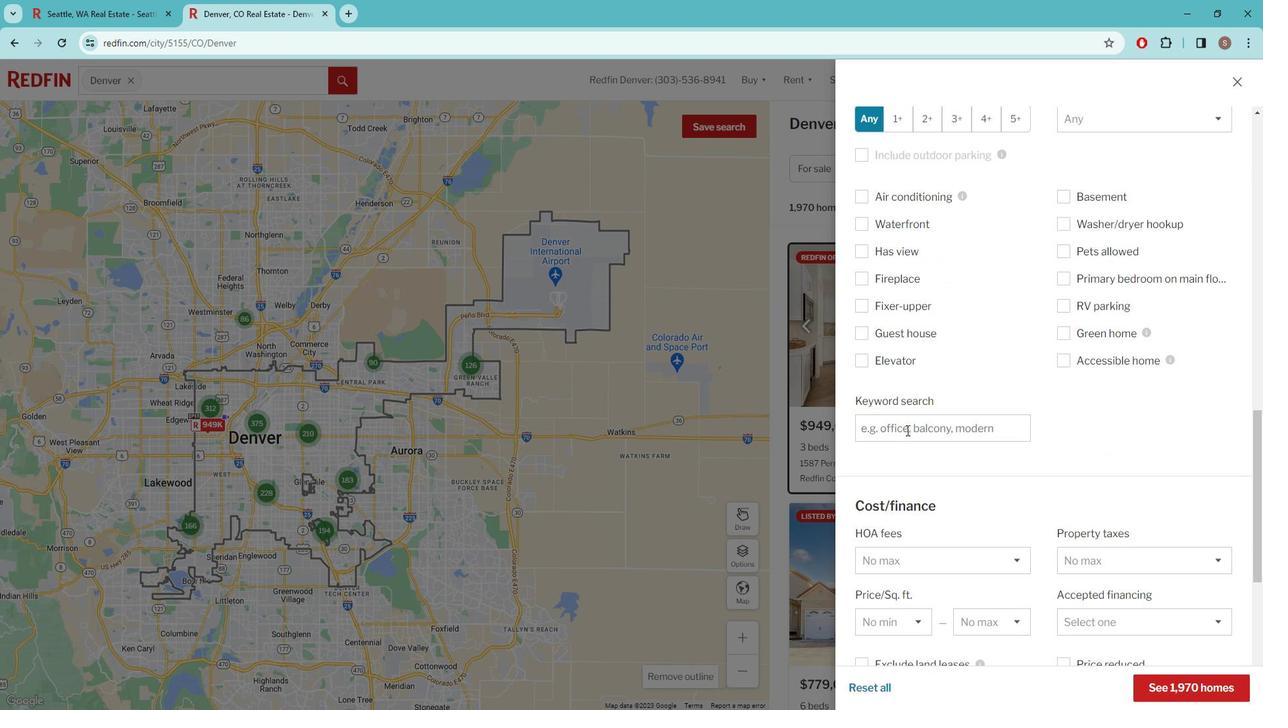 
Action: Mouse moved to (913, 422)
Screenshot: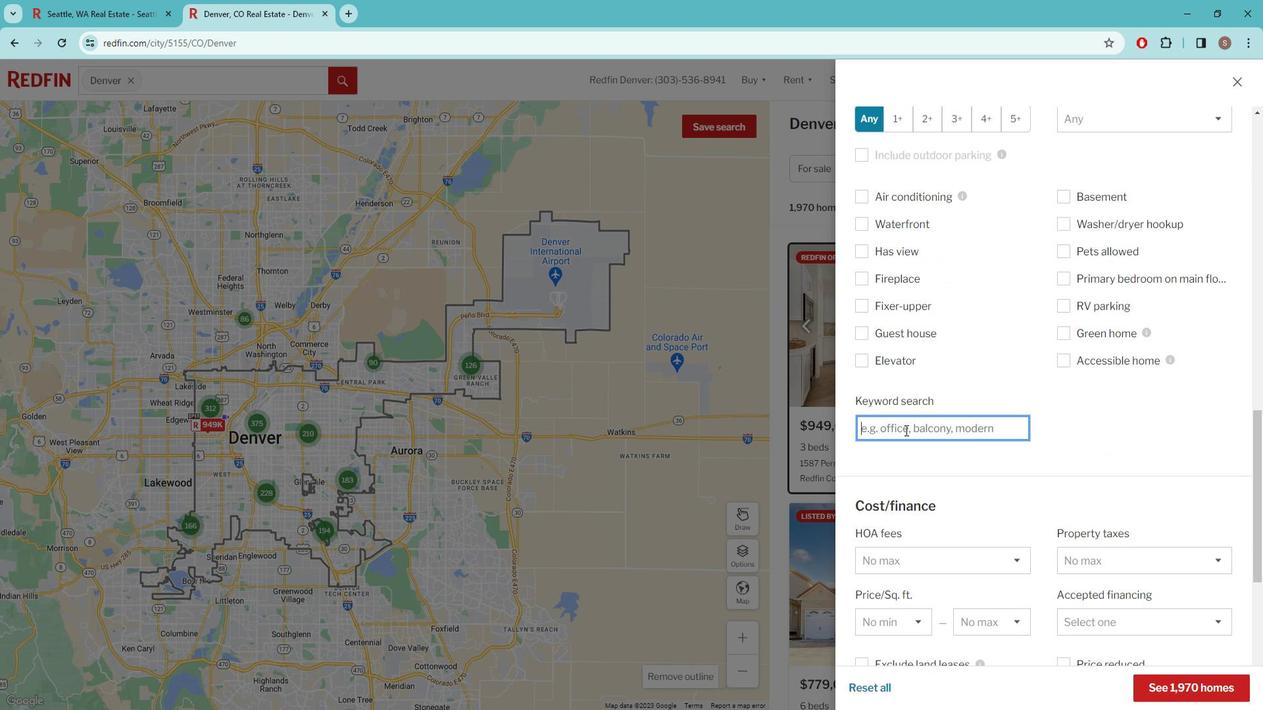 
Action: Key pressed WITHIN<Key.space>SPECIFIC<Key.space>DISTRICTS<Key.space>
Screenshot: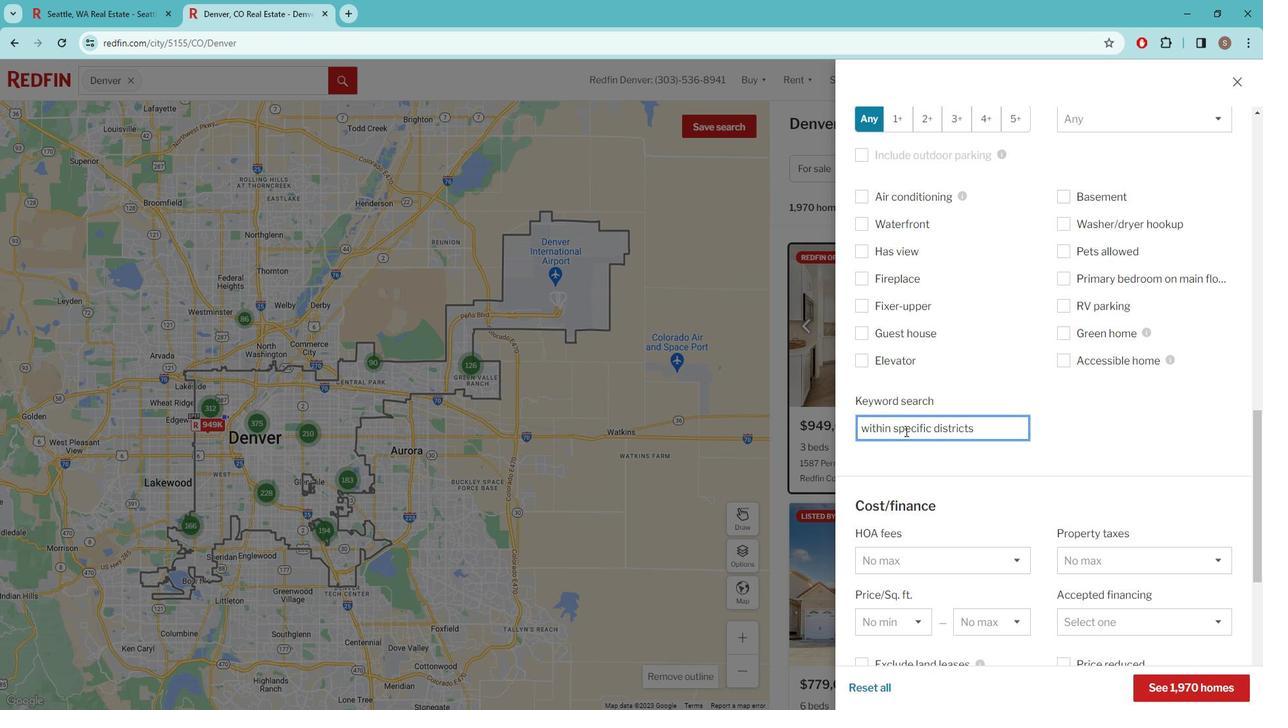 
Action: Mouse moved to (924, 452)
Screenshot: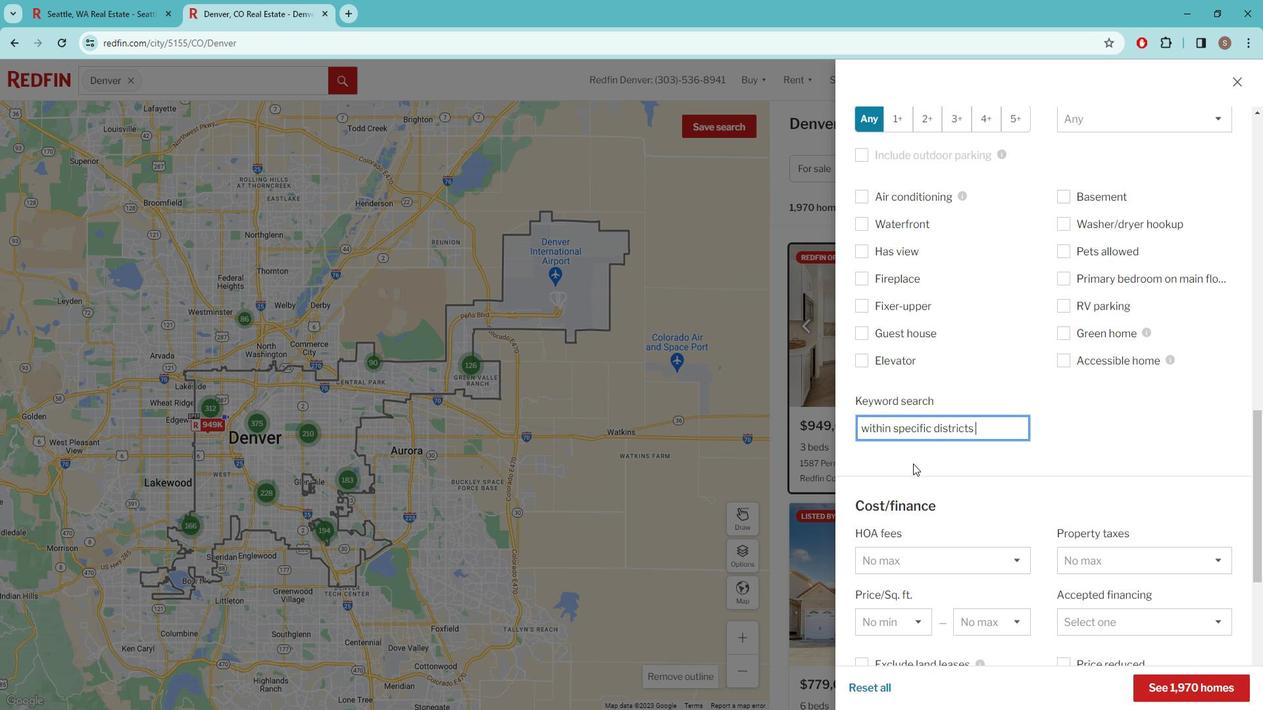 
Action: Mouse scrolled (924, 451) with delta (0, 0)
Screenshot: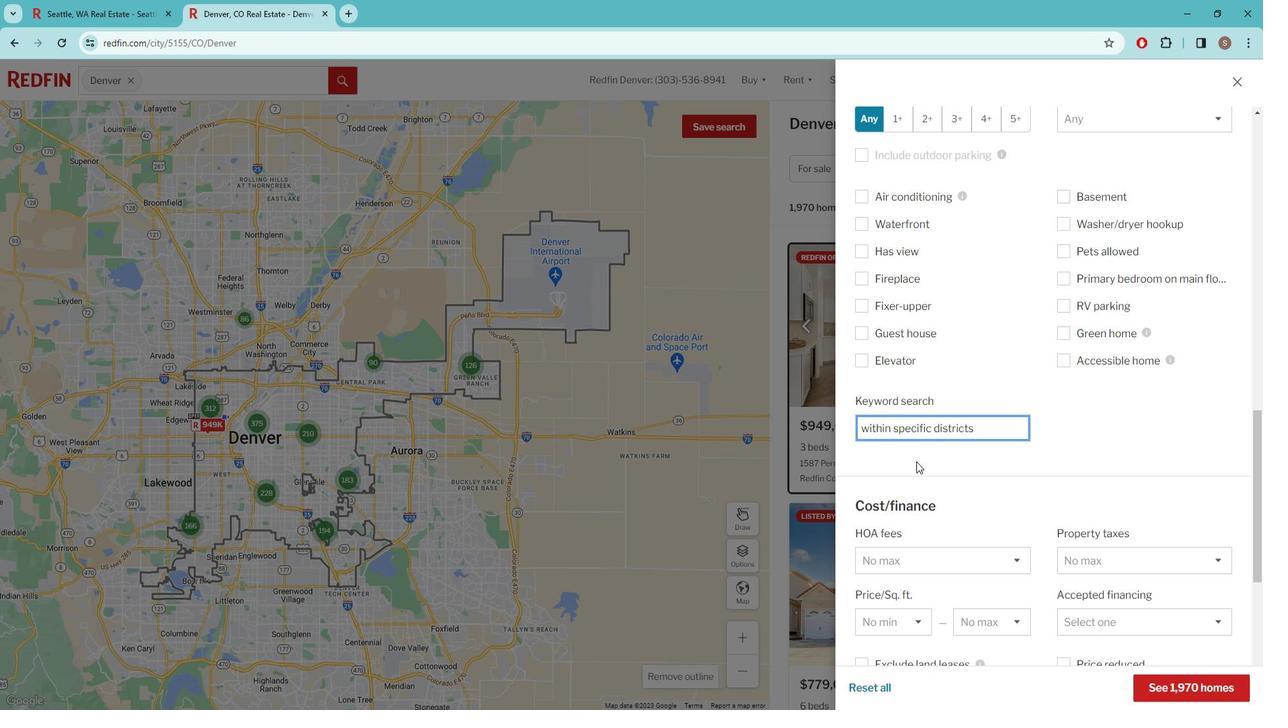 
Action: Mouse moved to (928, 438)
Screenshot: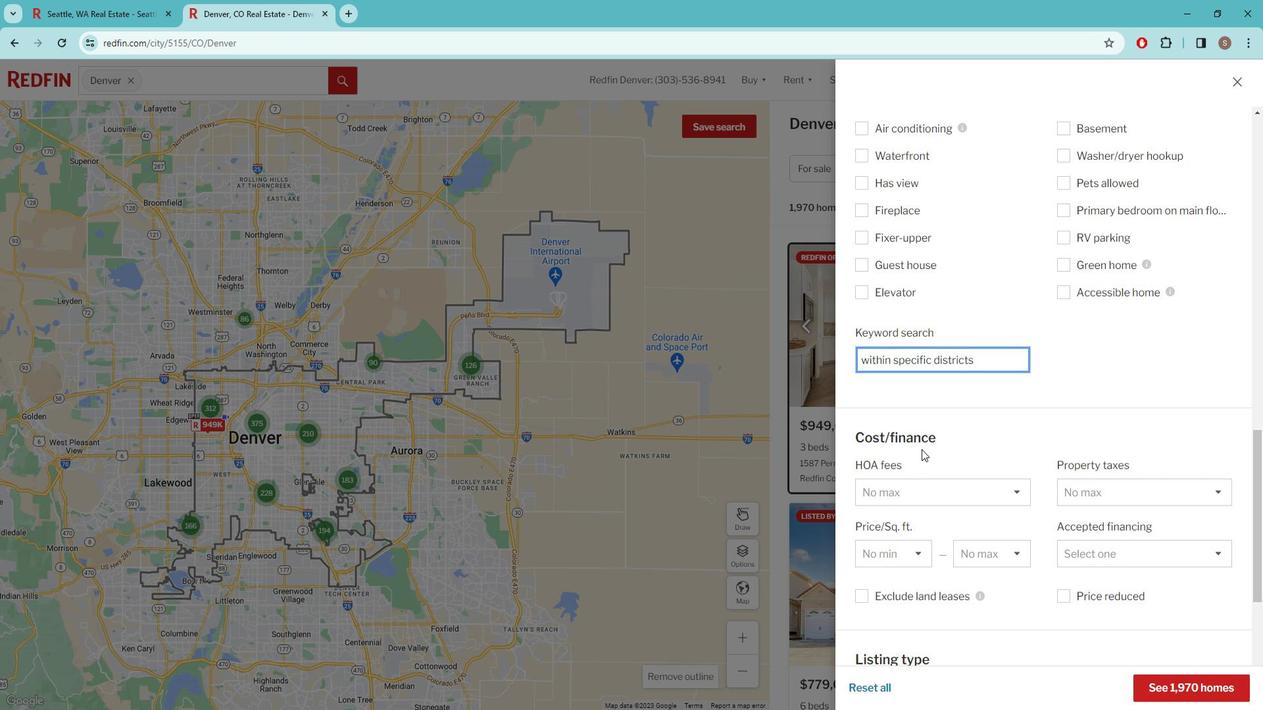 
Action: Mouse scrolled (928, 437) with delta (0, 0)
Screenshot: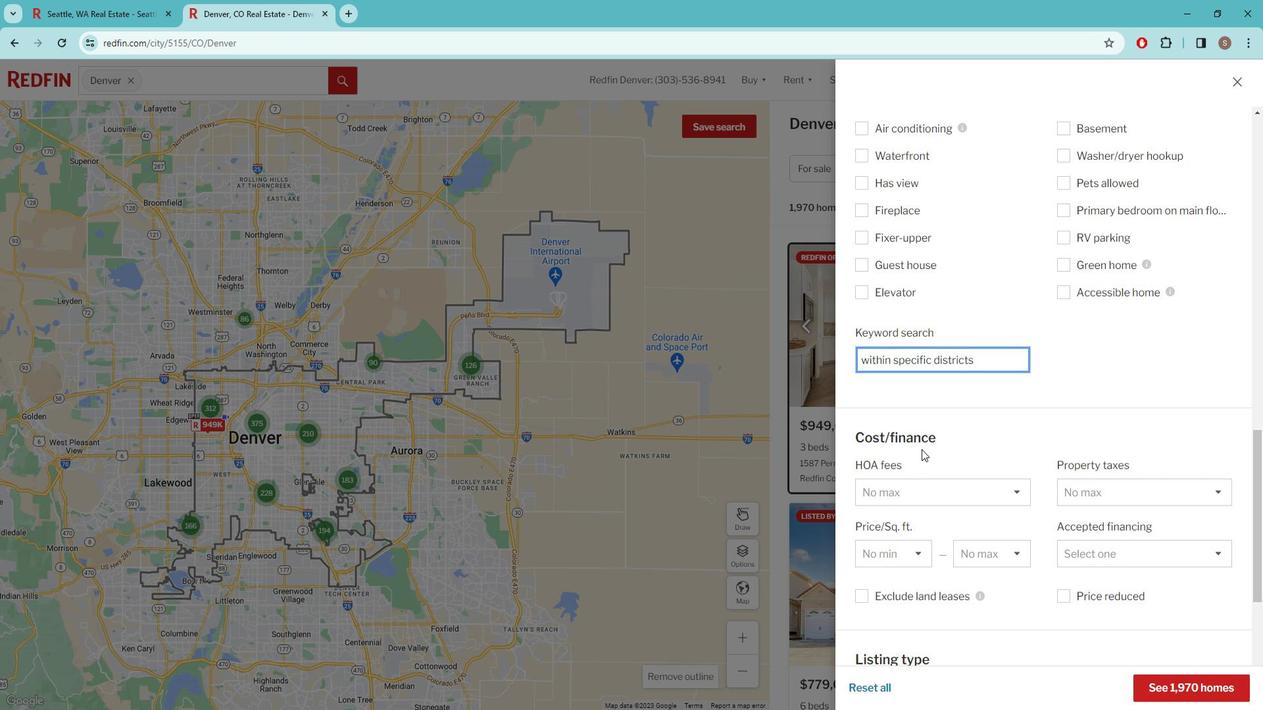 
Action: Mouse moved to (928, 435)
Screenshot: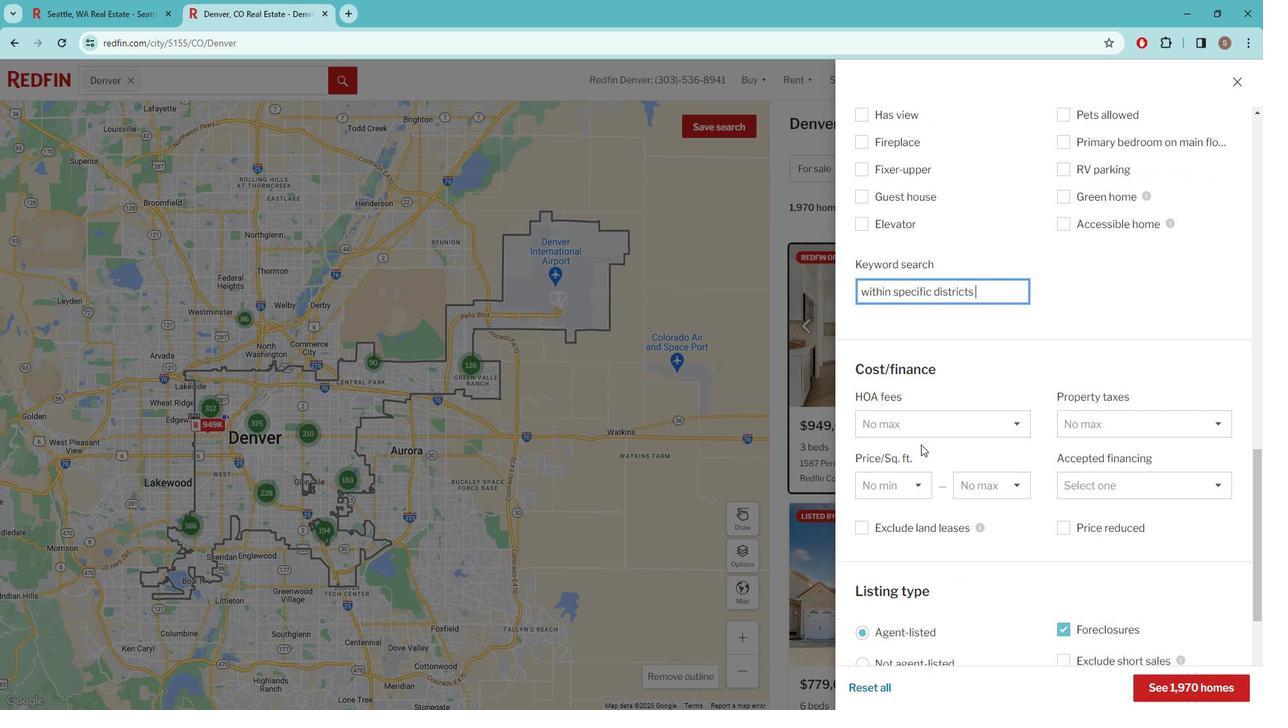 
Action: Mouse scrolled (928, 434) with delta (0, 0)
Screenshot: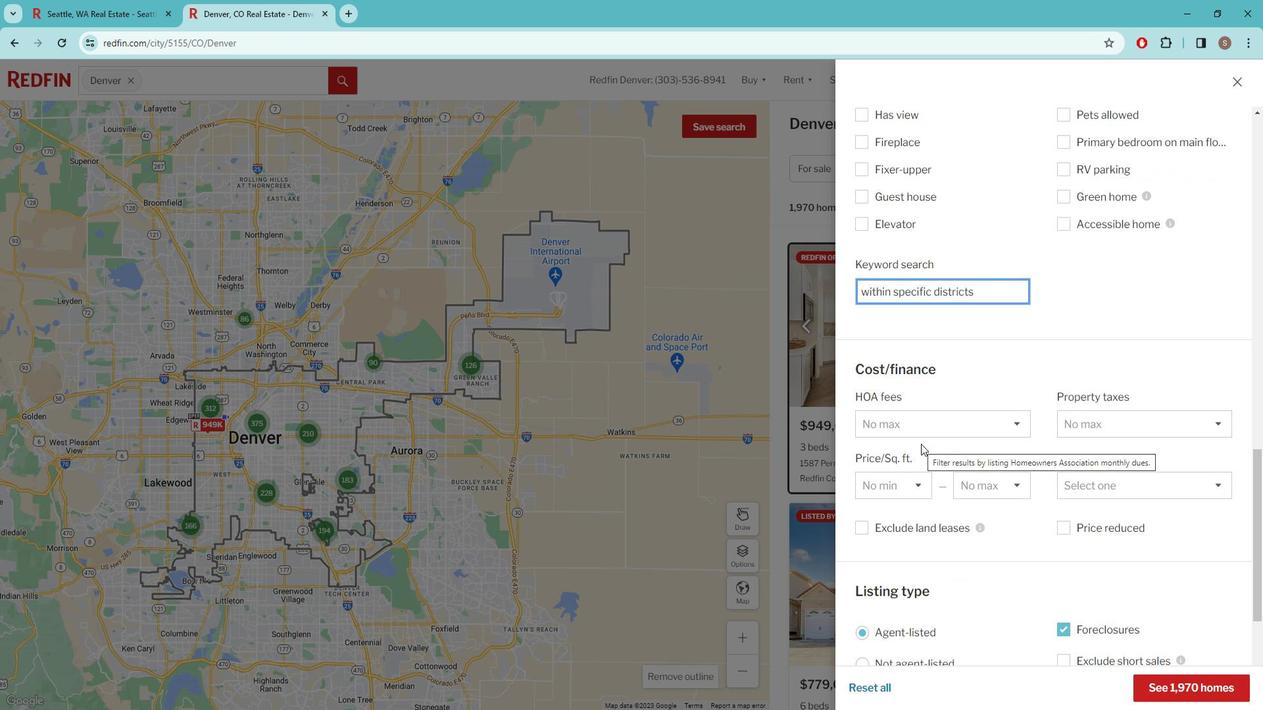 
Action: Mouse moved to (928, 434)
Screenshot: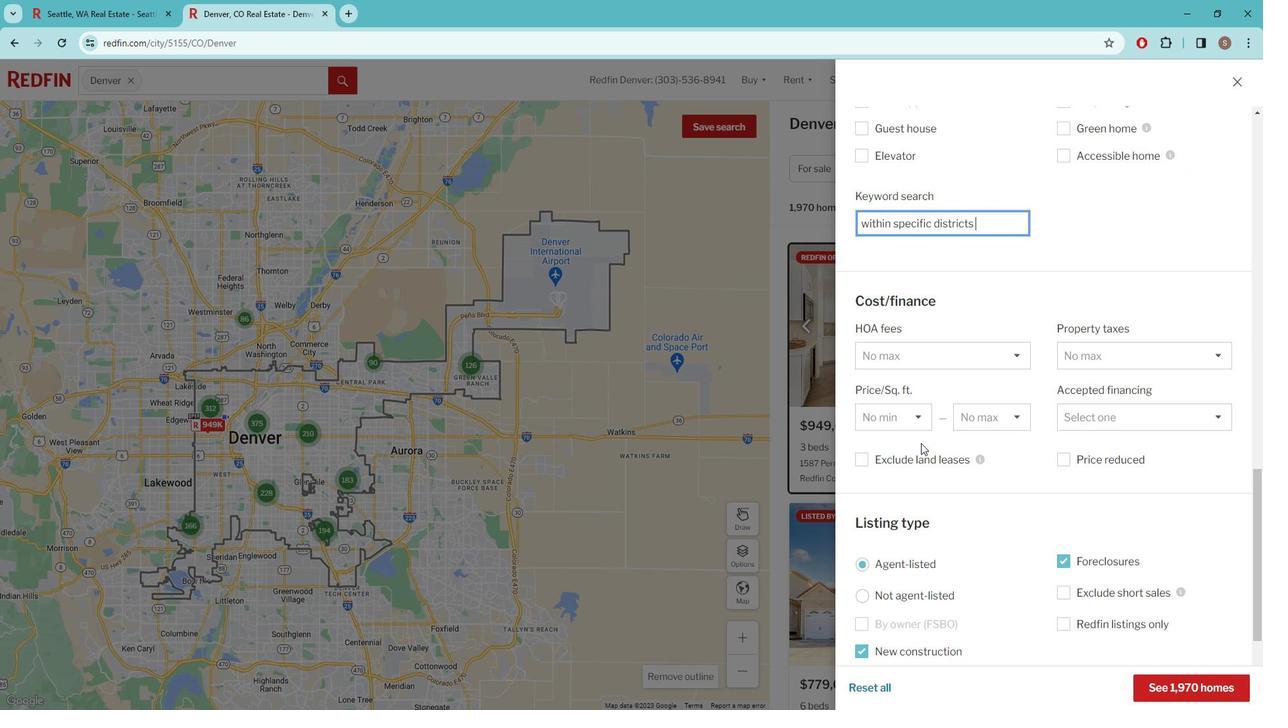 
Action: Mouse scrolled (928, 433) with delta (0, 0)
Screenshot: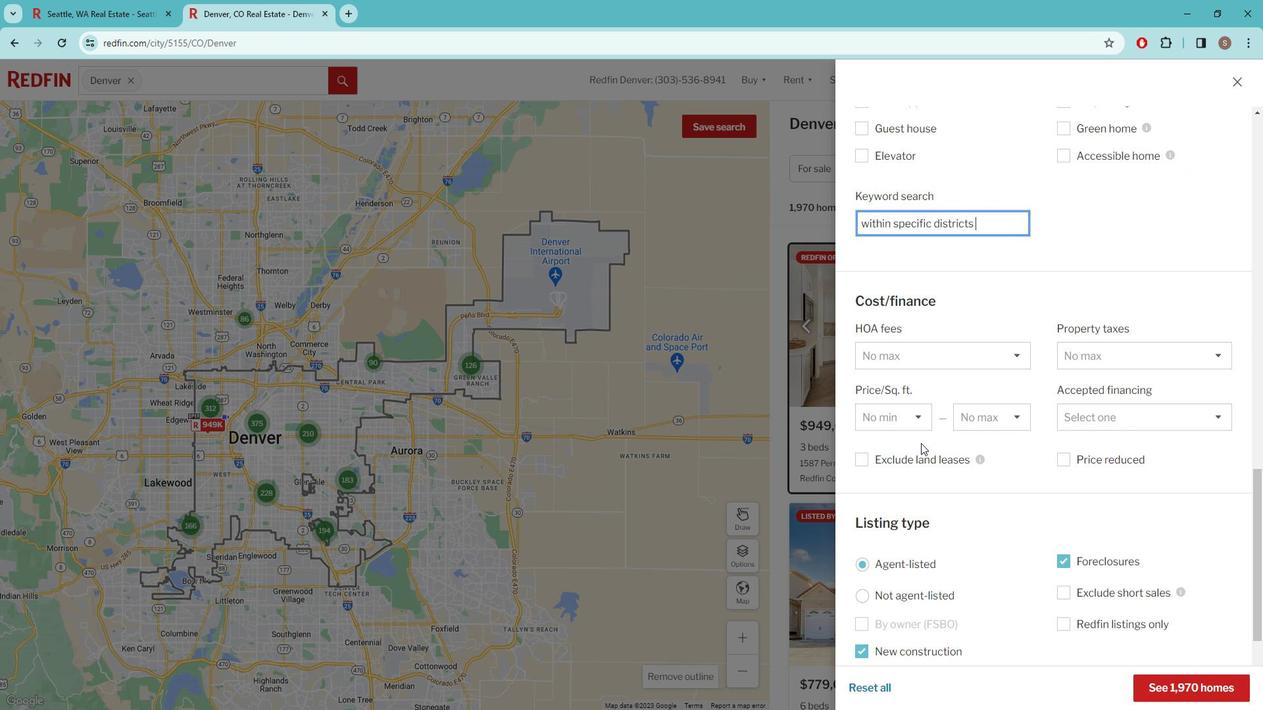 
Action: Mouse scrolled (928, 433) with delta (0, 0)
Screenshot: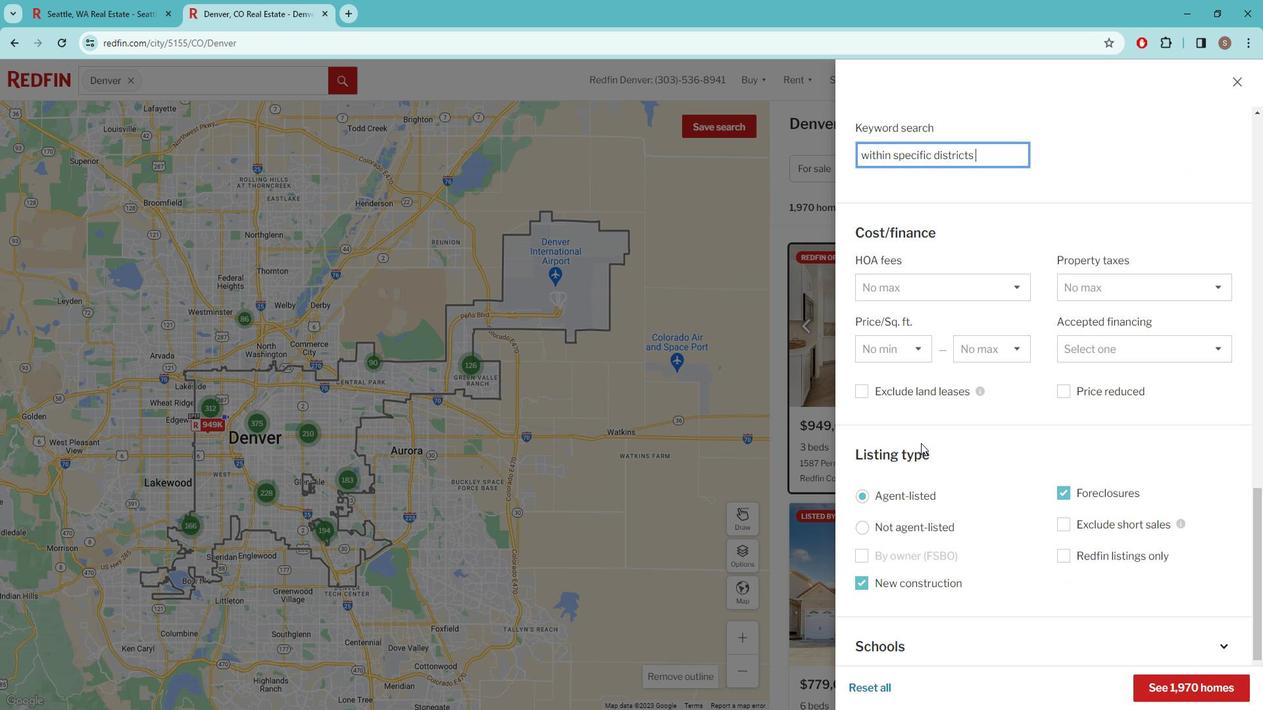 
Action: Mouse moved to (928, 434)
Screenshot: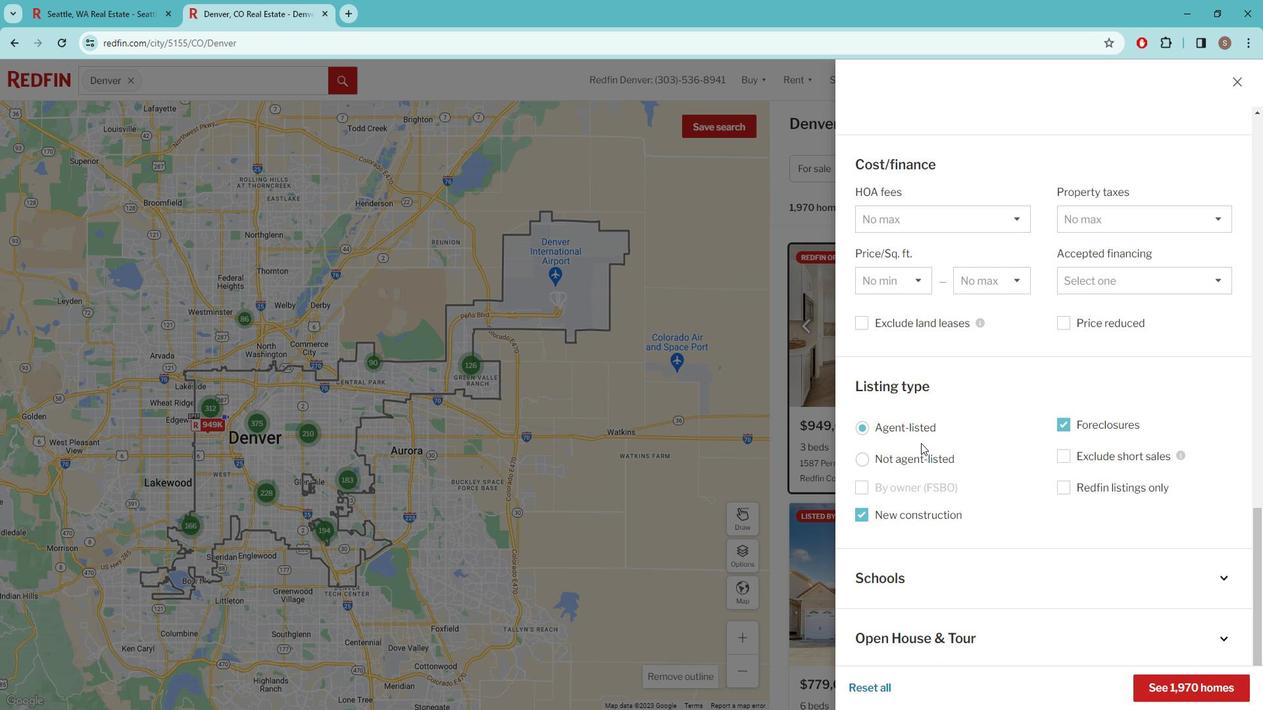 
Action: Mouse scrolled (928, 433) with delta (0, 0)
Screenshot: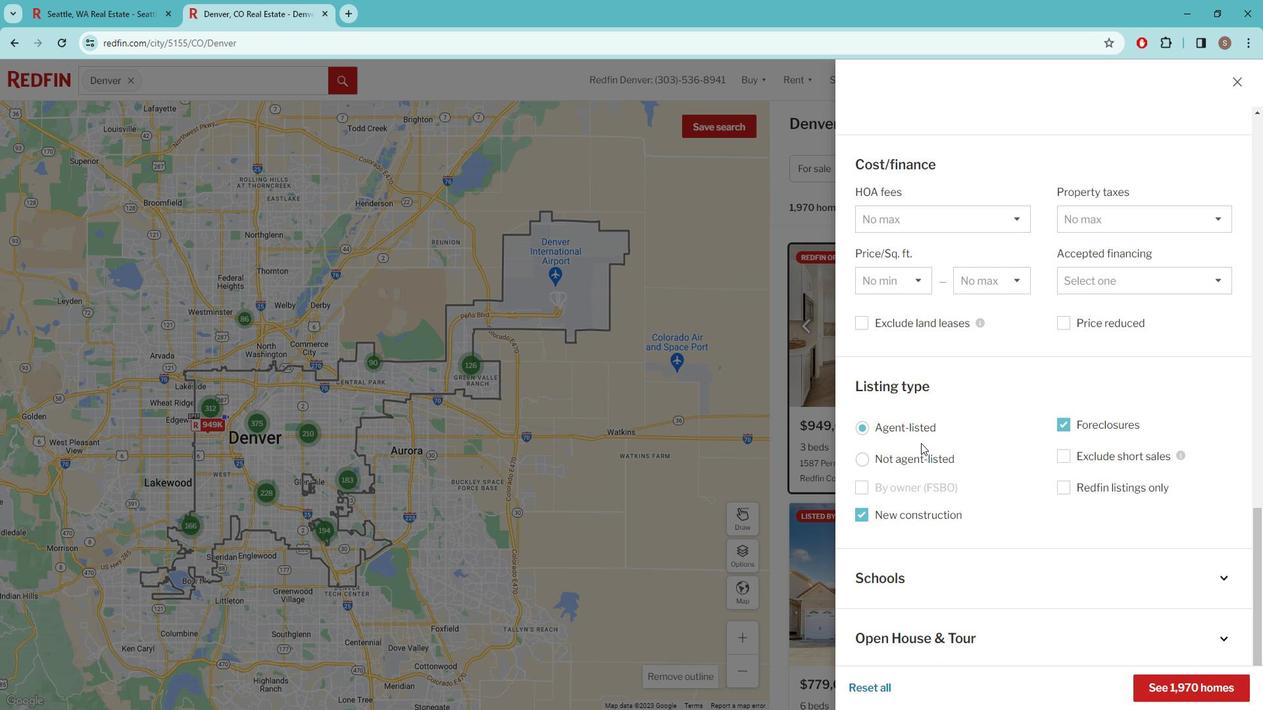 
Action: Mouse scrolled (928, 433) with delta (0, 0)
Screenshot: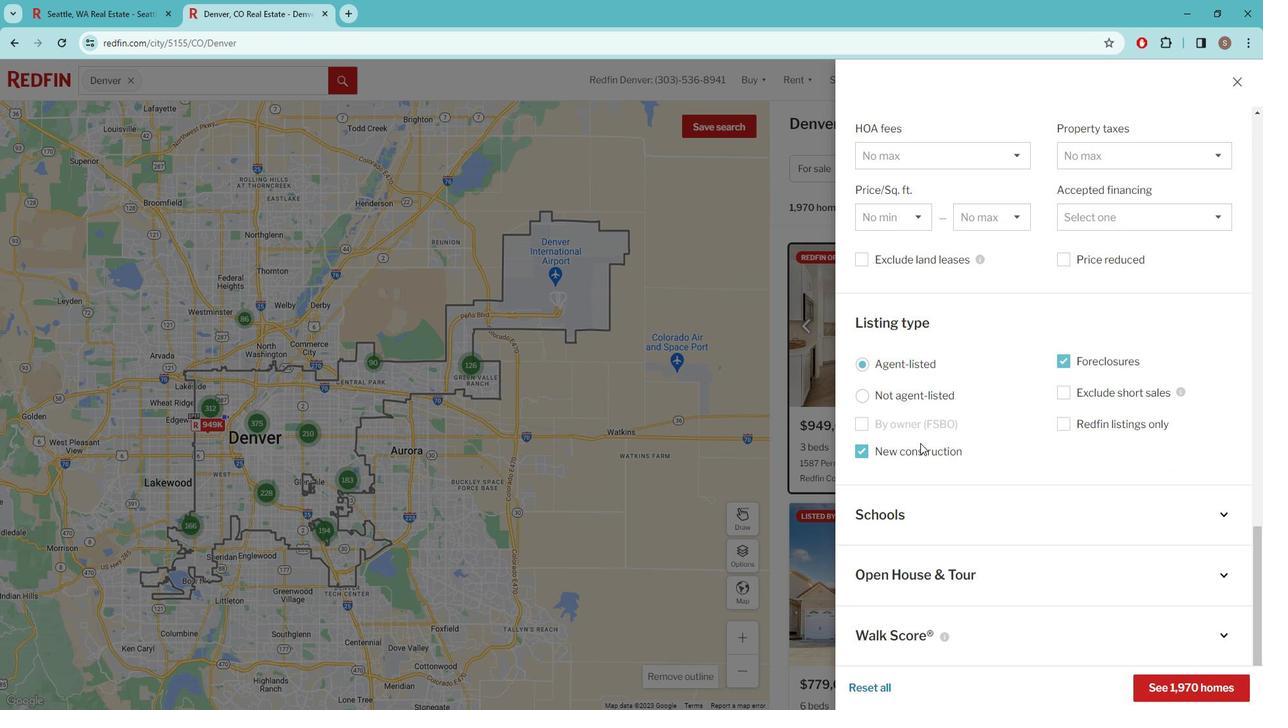 
Action: Mouse scrolled (928, 433) with delta (0, 0)
Screenshot: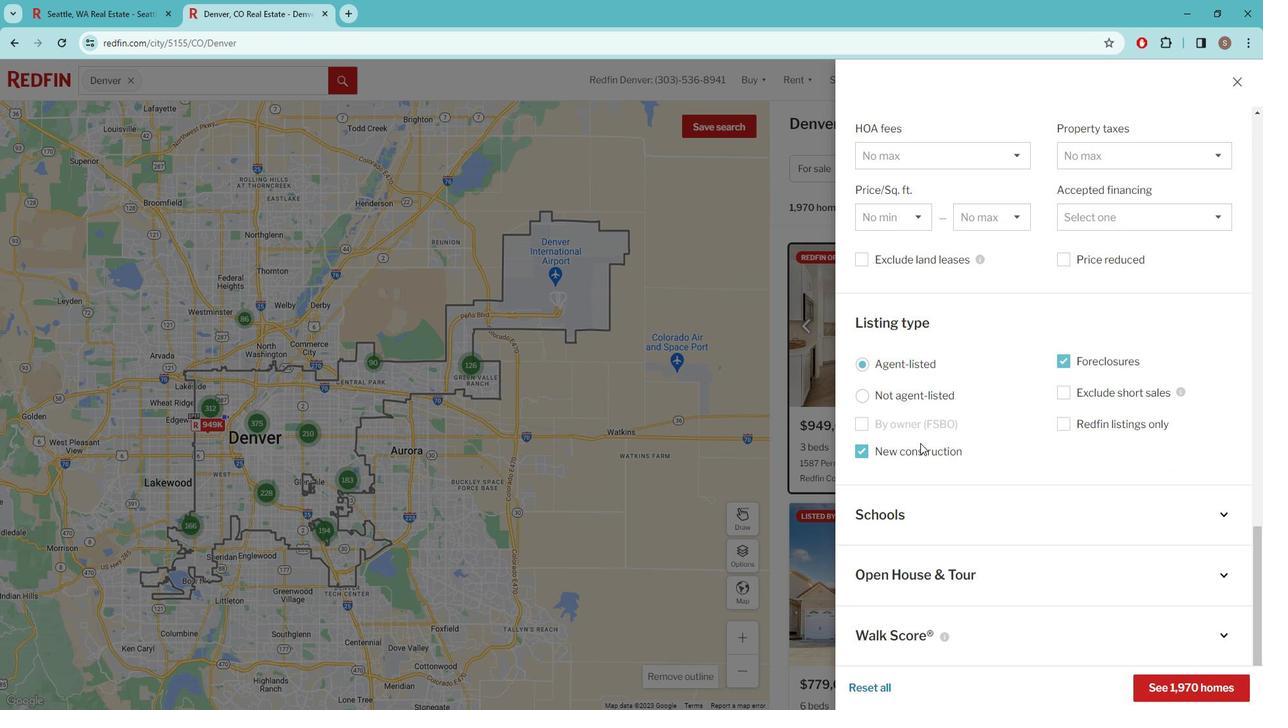 
Action: Mouse moved to (1177, 666)
Screenshot: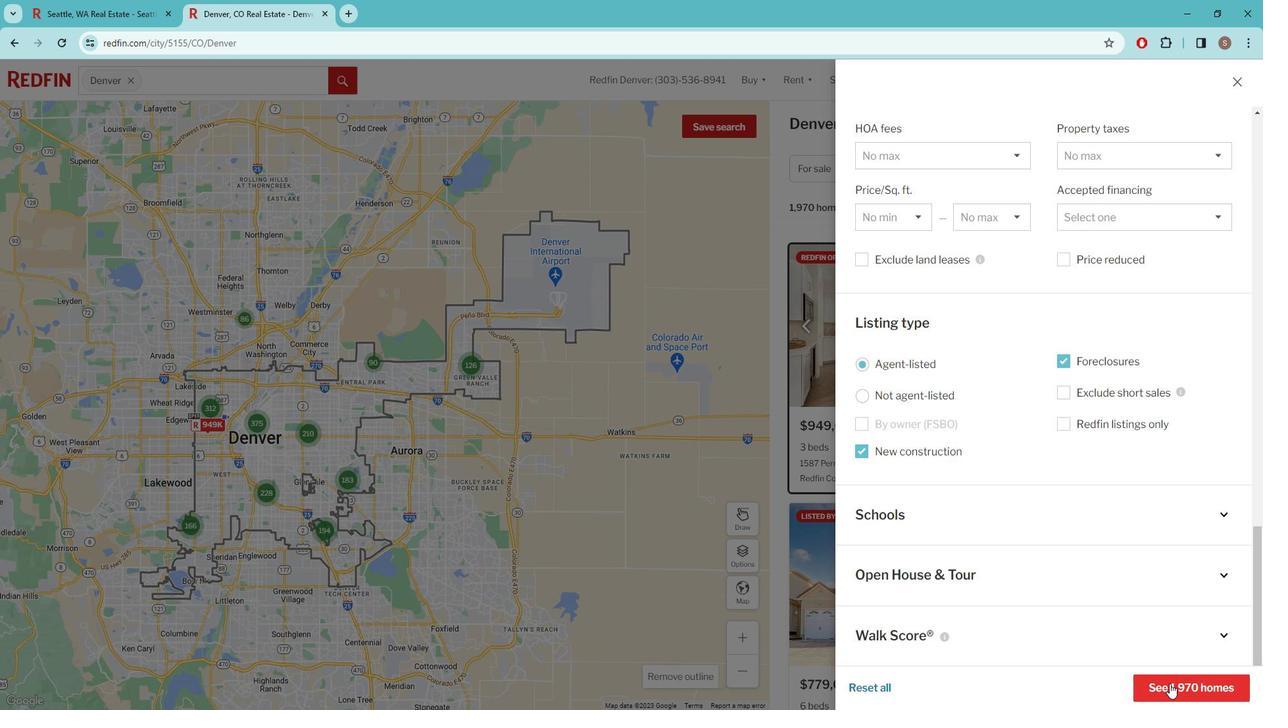 
Action: Mouse pressed left at (1177, 666)
Screenshot: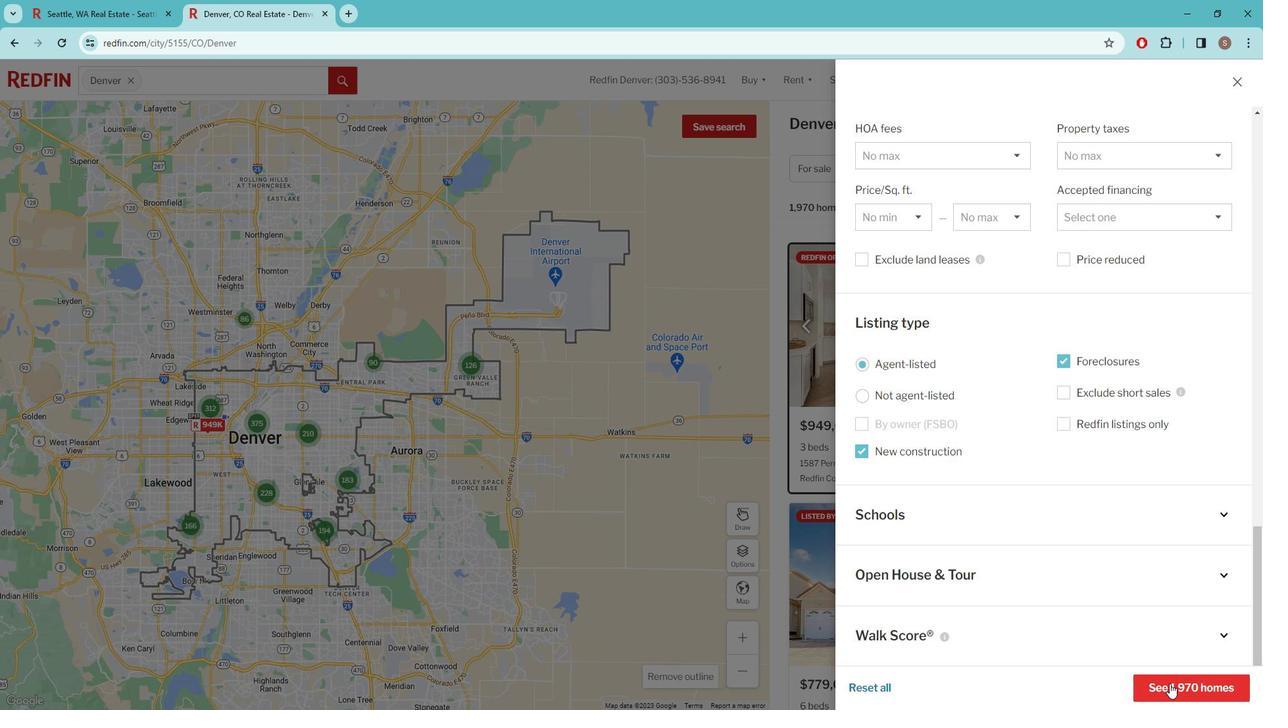 
Action: Mouse moved to (712, 124)
Screenshot: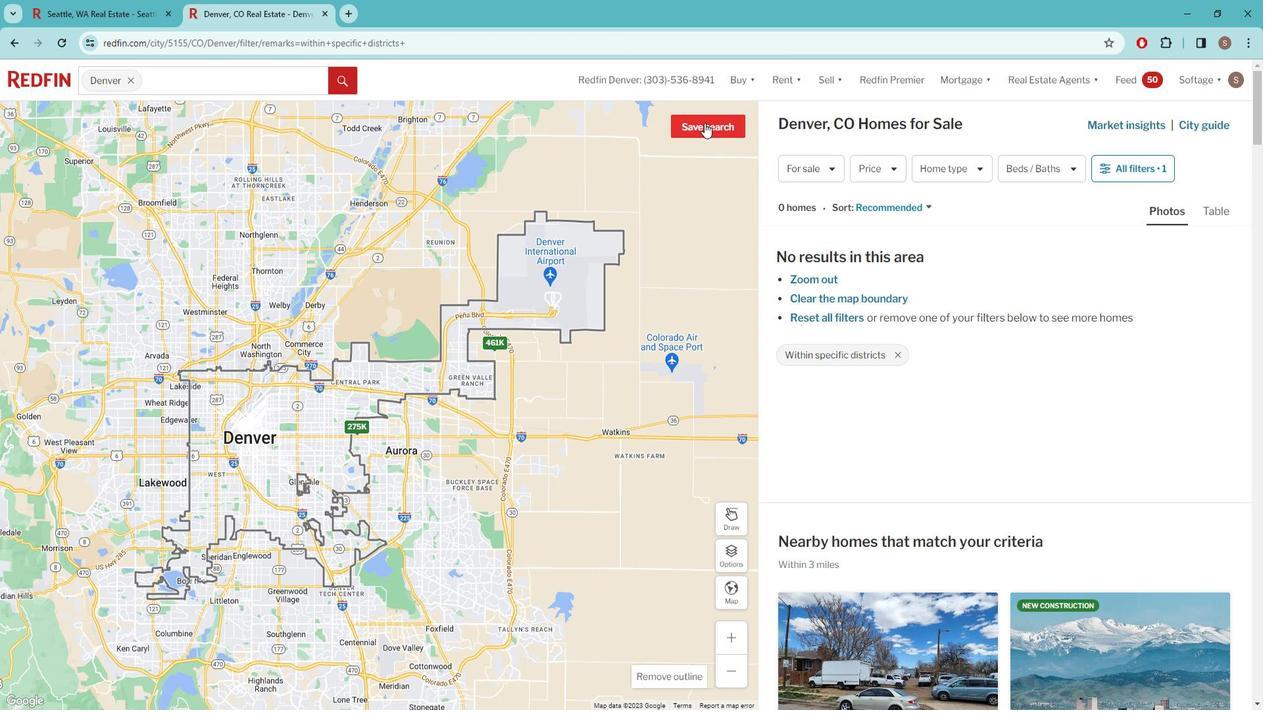 
